 Task: Create a due date automation trigger when advanced on, 2 working days before a card is due add fields with custom field "Resume" set to a date more than 1 working days from now is due at 11:00 AM.
Action: Mouse moved to (1279, 106)
Screenshot: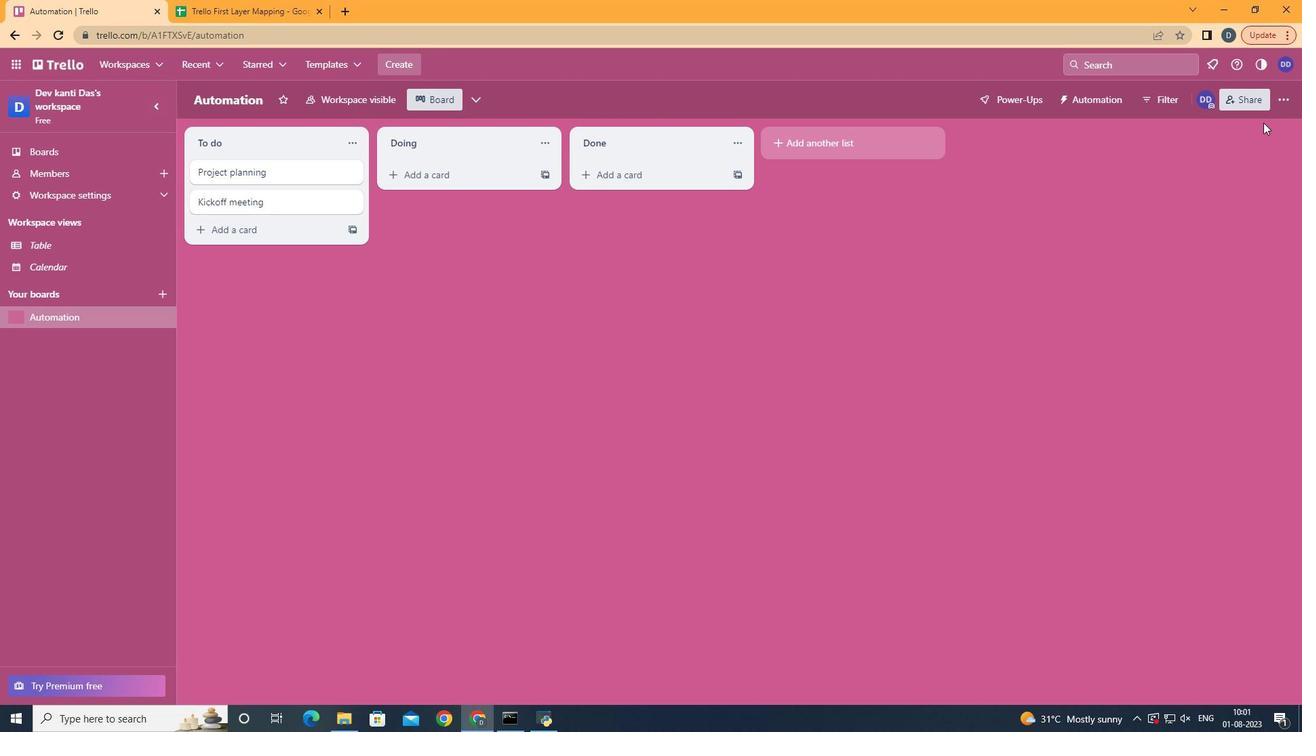 
Action: Mouse pressed left at (1279, 106)
Screenshot: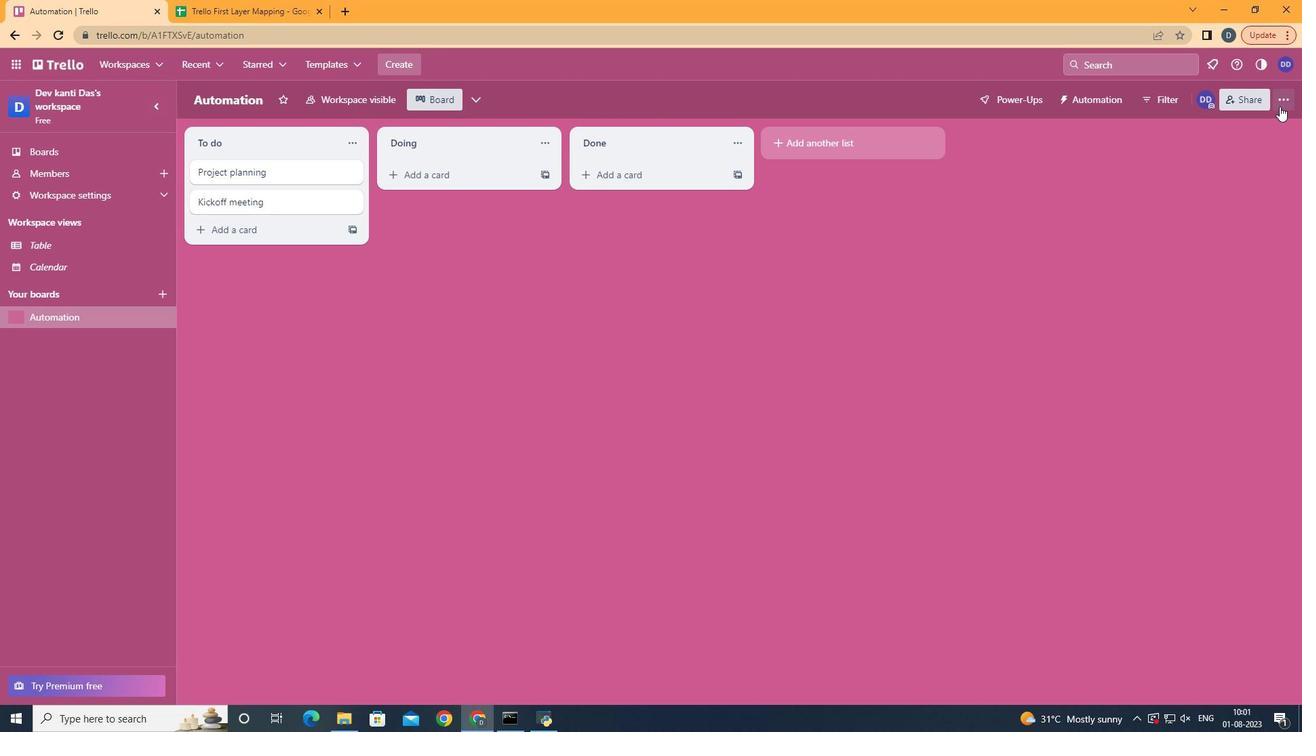 
Action: Mouse moved to (1214, 281)
Screenshot: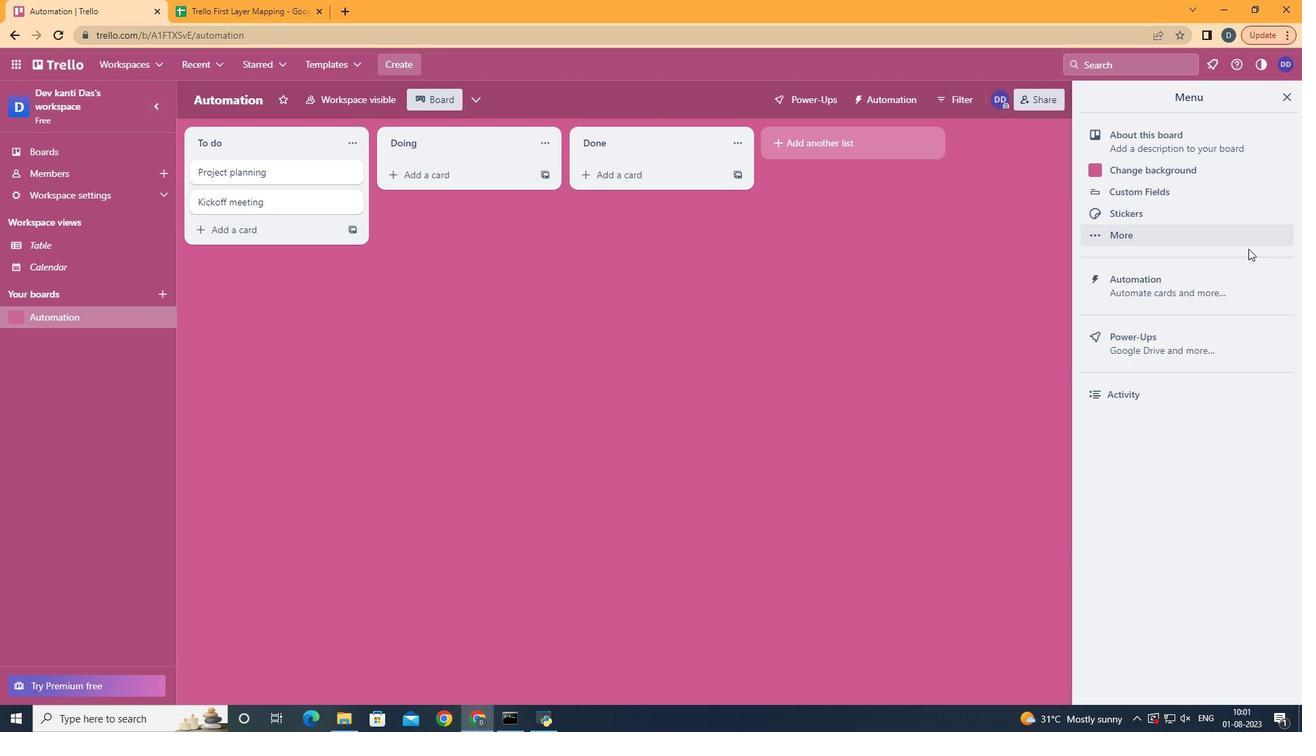 
Action: Mouse pressed left at (1214, 281)
Screenshot: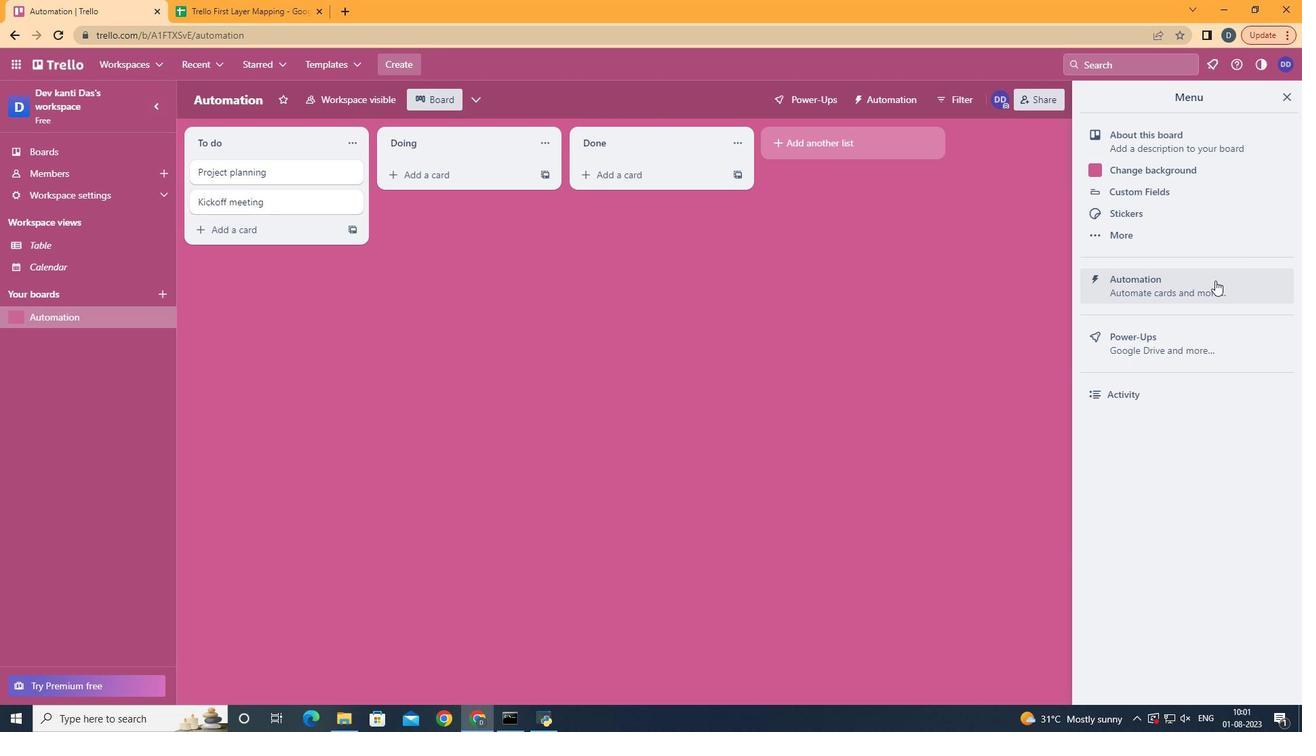 
Action: Mouse moved to (240, 270)
Screenshot: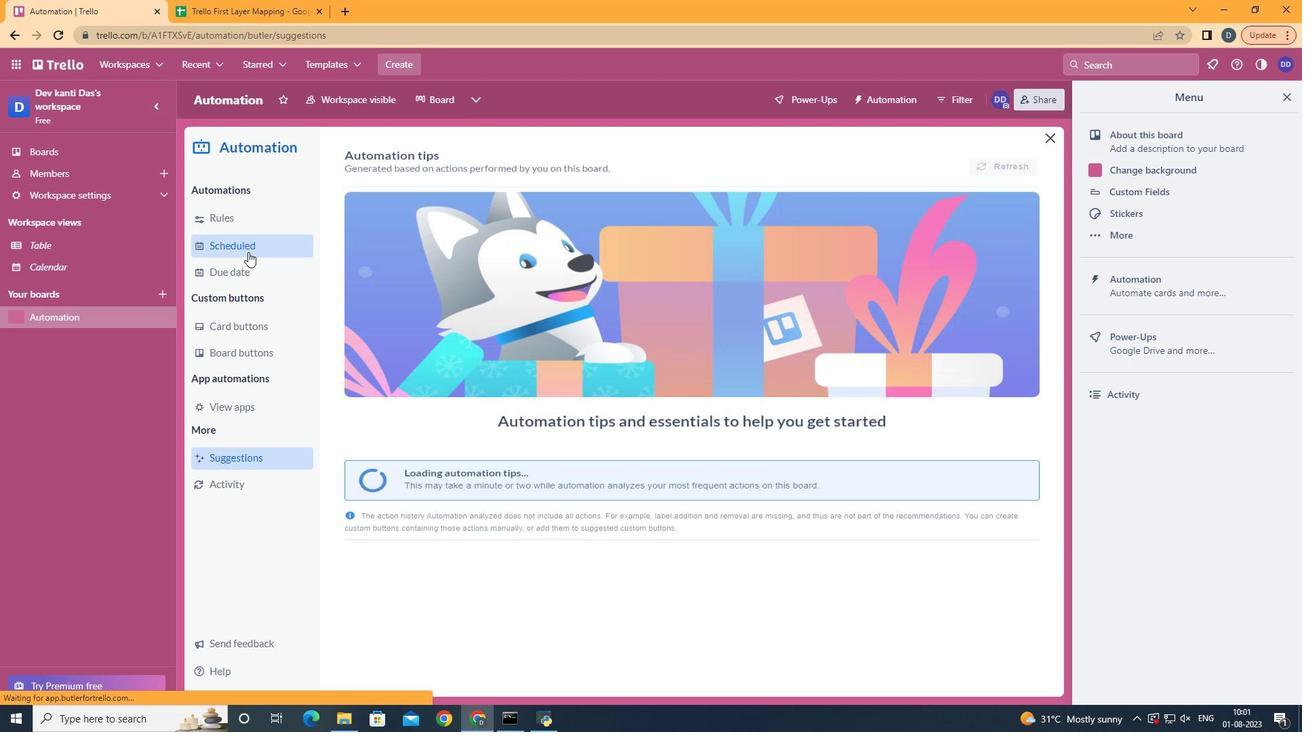 
Action: Mouse pressed left at (240, 270)
Screenshot: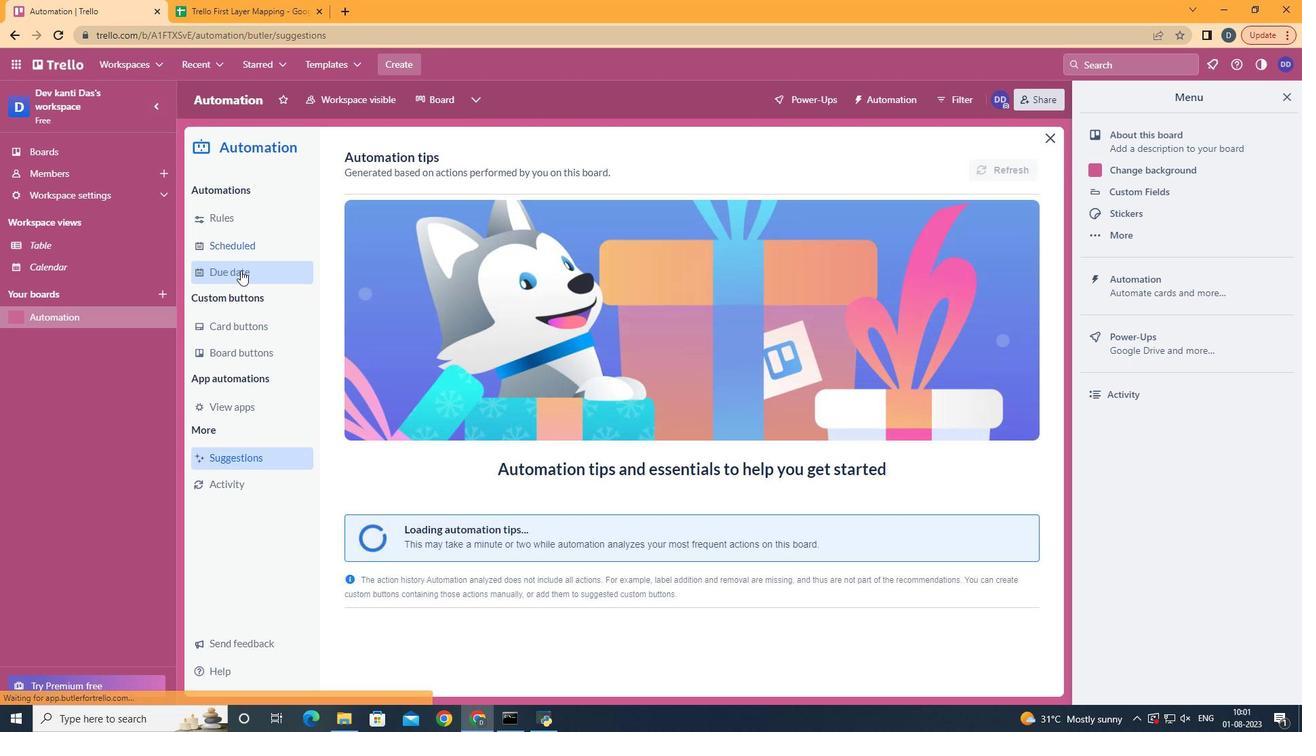
Action: Mouse moved to (951, 166)
Screenshot: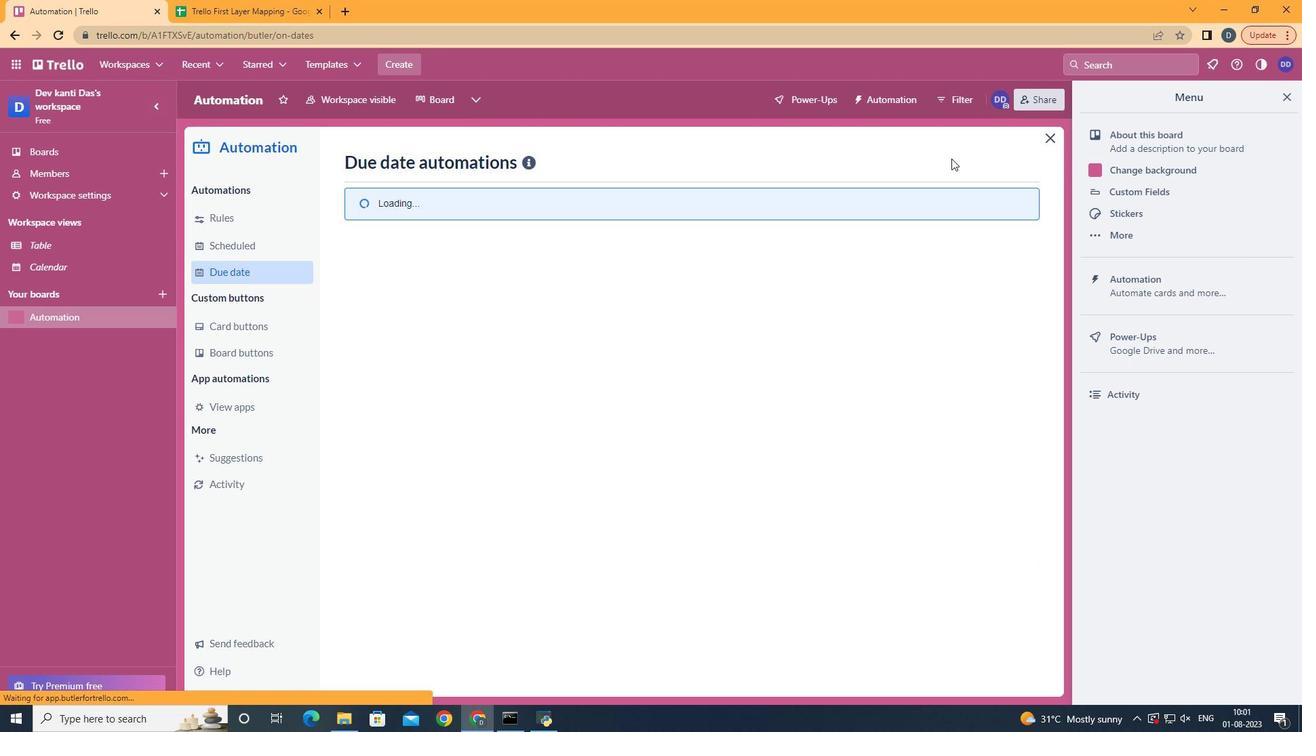 
Action: Mouse pressed left at (951, 166)
Screenshot: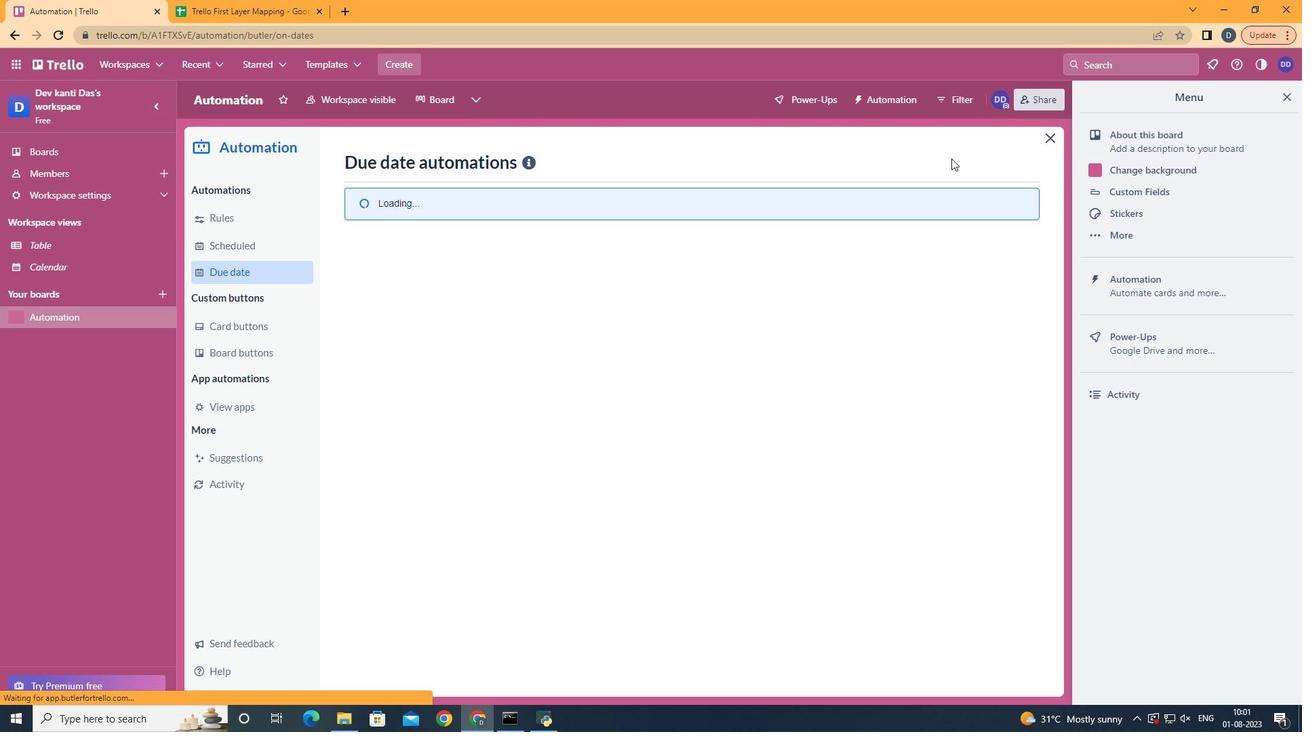 
Action: Mouse pressed left at (951, 166)
Screenshot: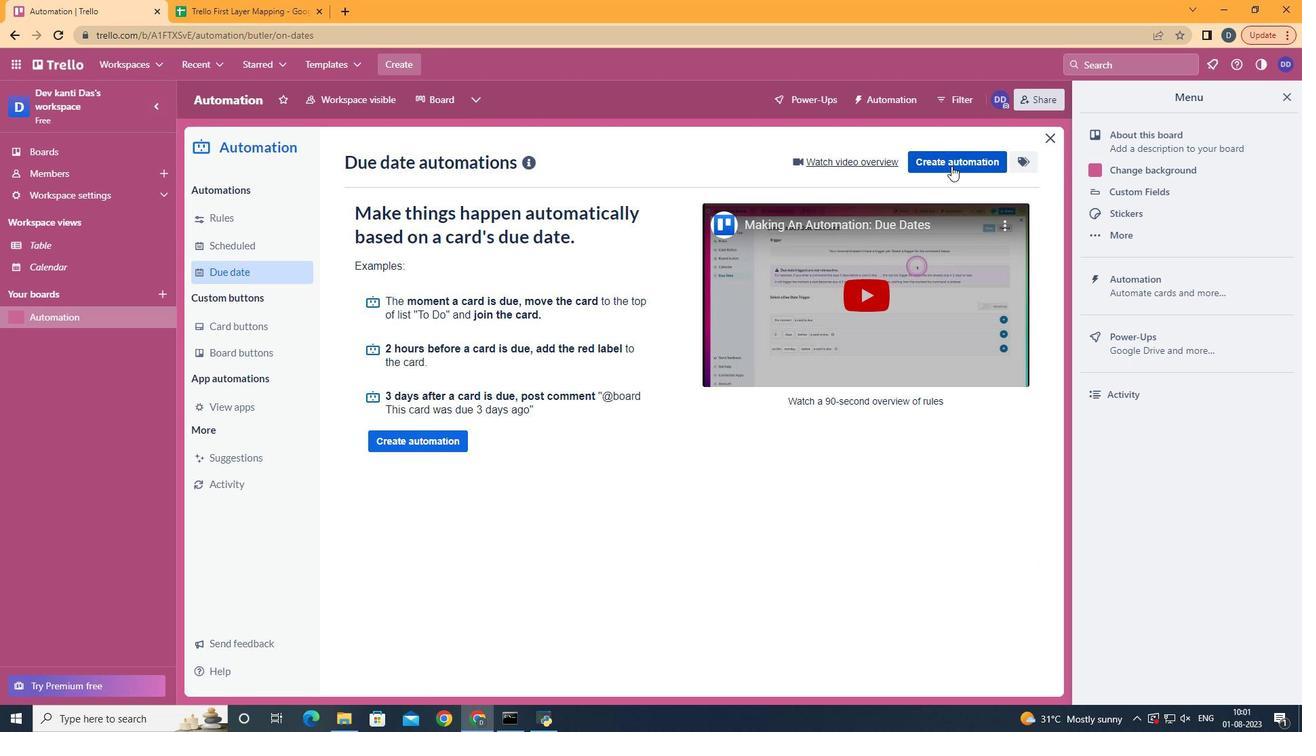 
Action: Mouse moved to (739, 288)
Screenshot: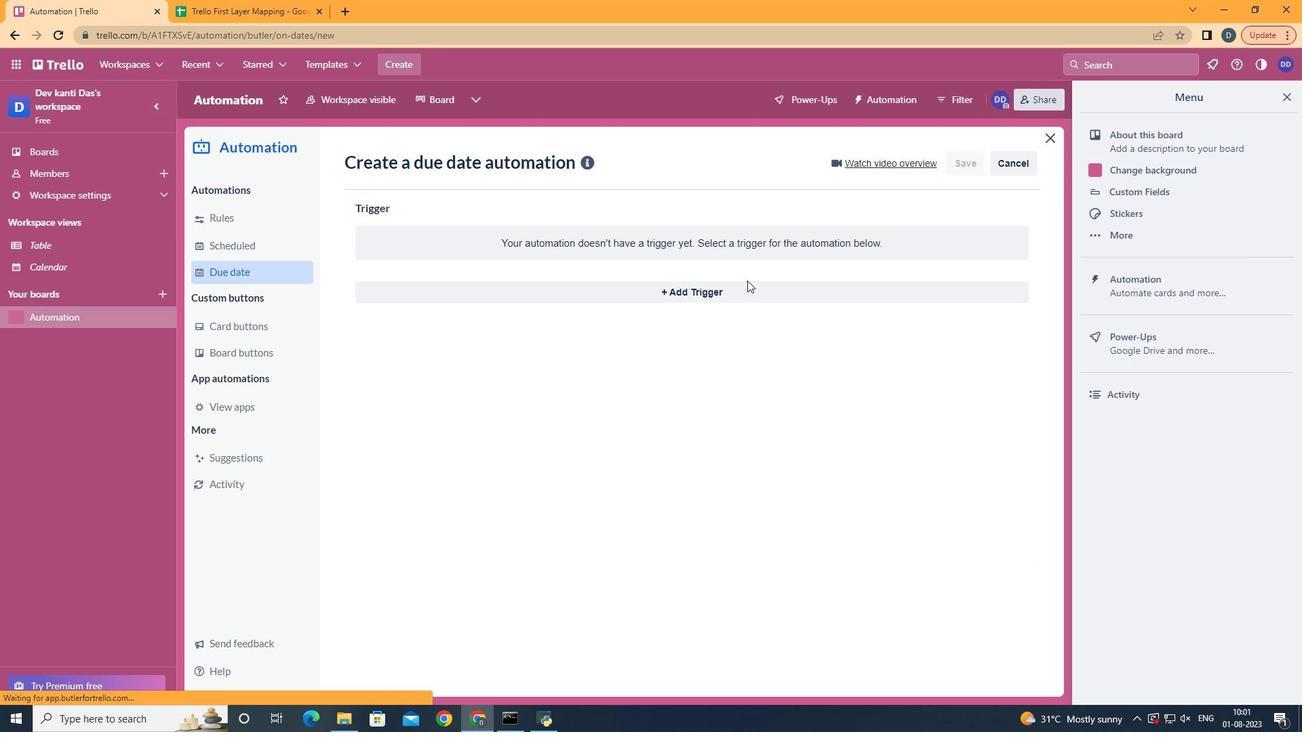 
Action: Mouse pressed left at (739, 288)
Screenshot: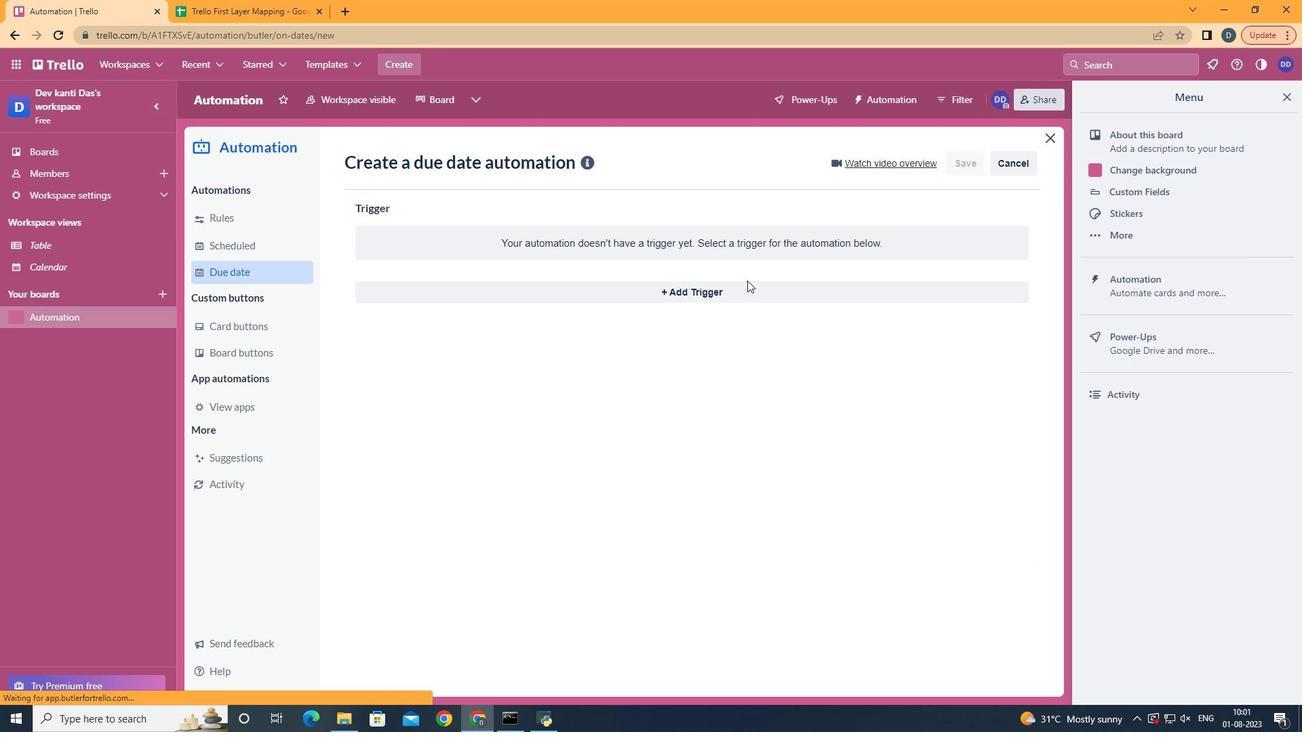 
Action: Mouse moved to (438, 551)
Screenshot: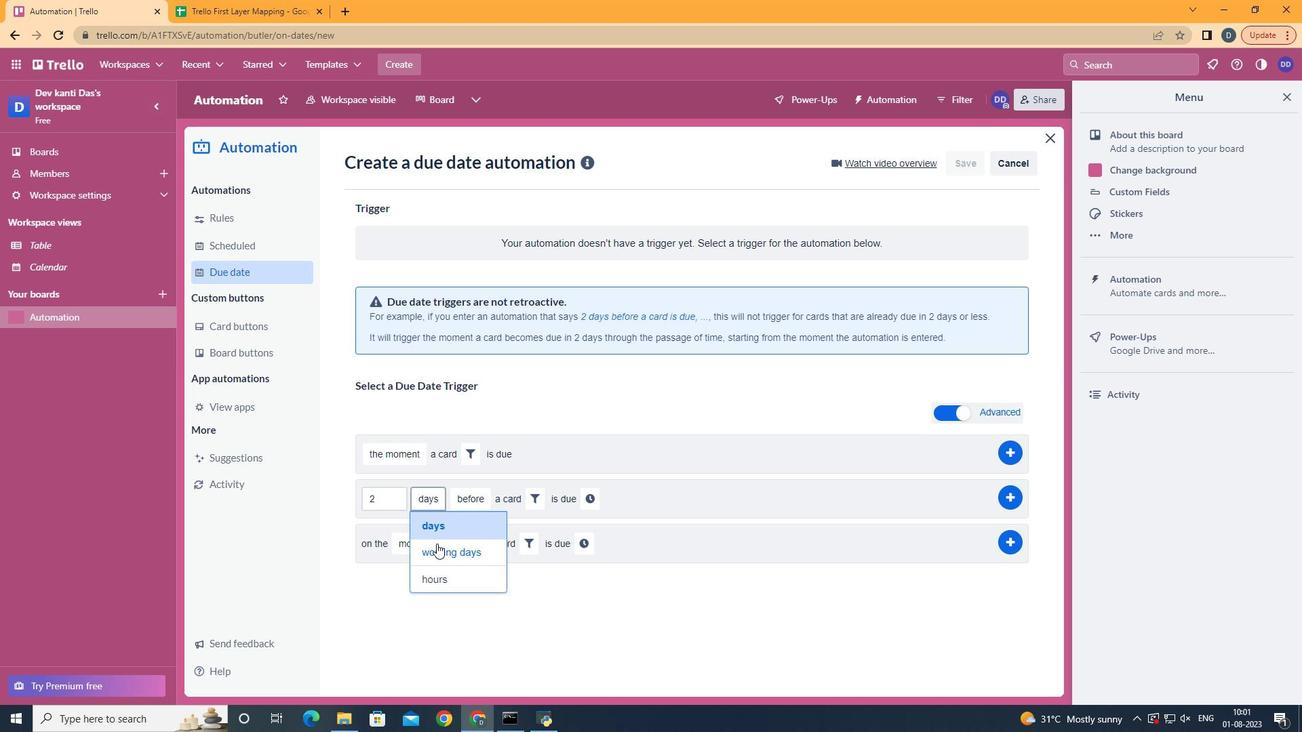 
Action: Mouse pressed left at (438, 551)
Screenshot: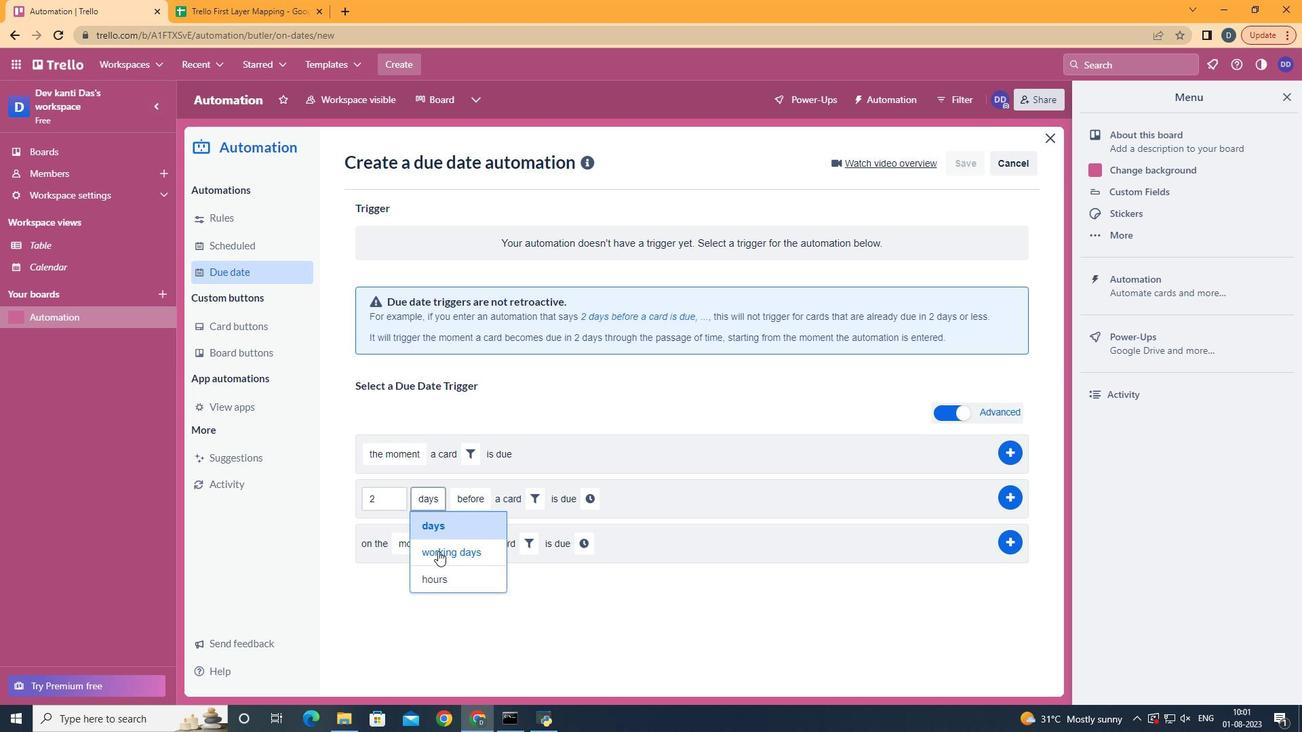 
Action: Mouse moved to (564, 505)
Screenshot: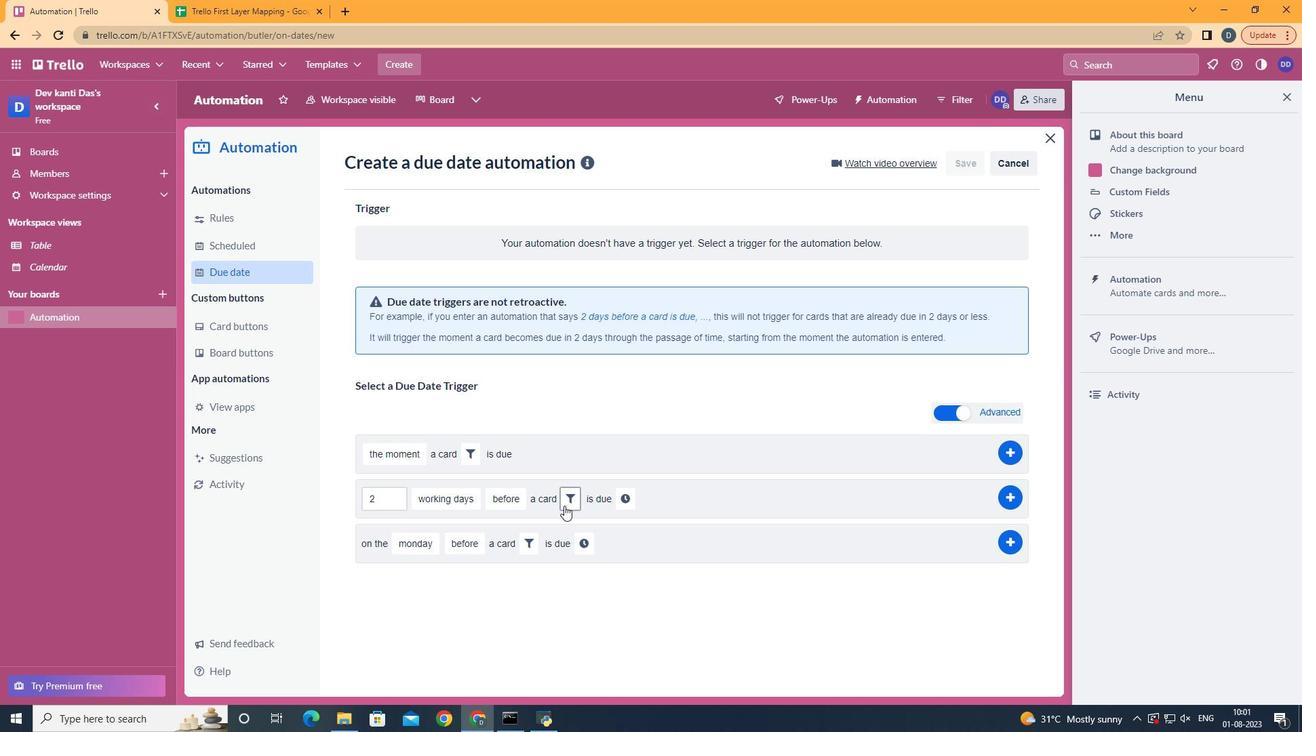 
Action: Mouse pressed left at (564, 505)
Screenshot: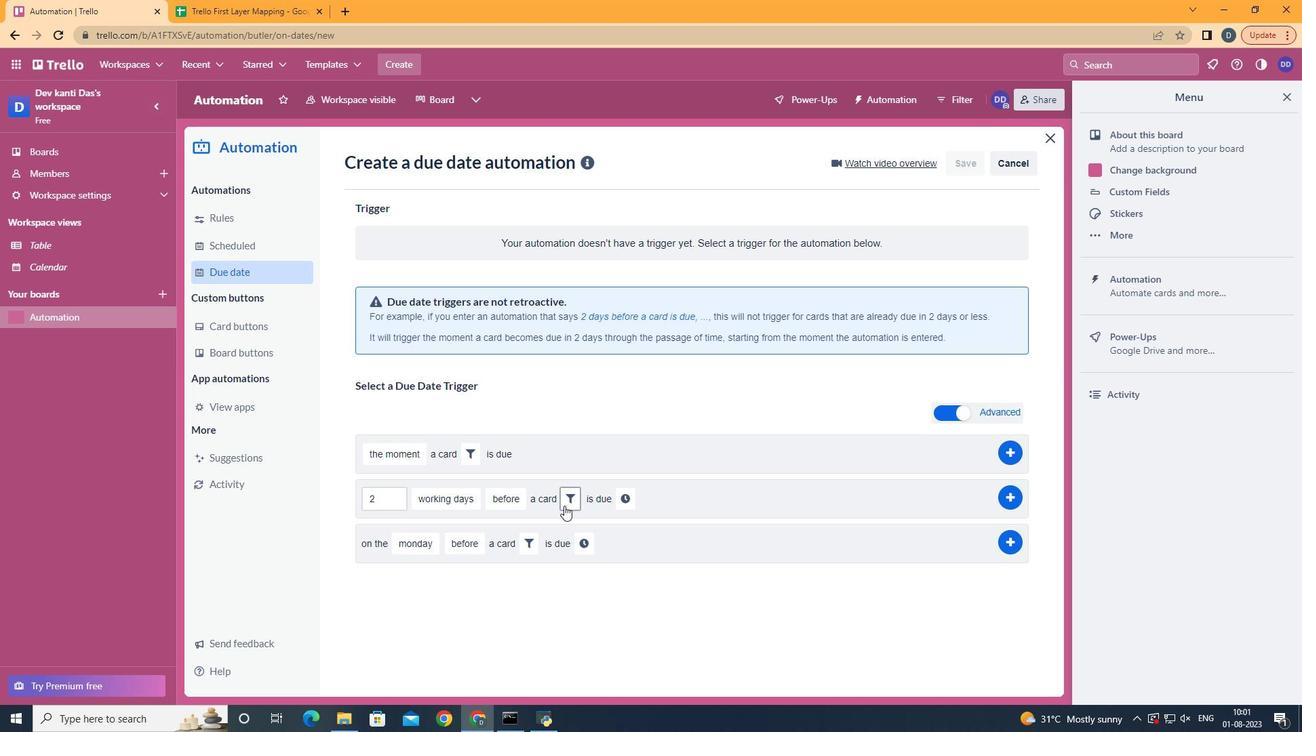 
Action: Mouse moved to (788, 552)
Screenshot: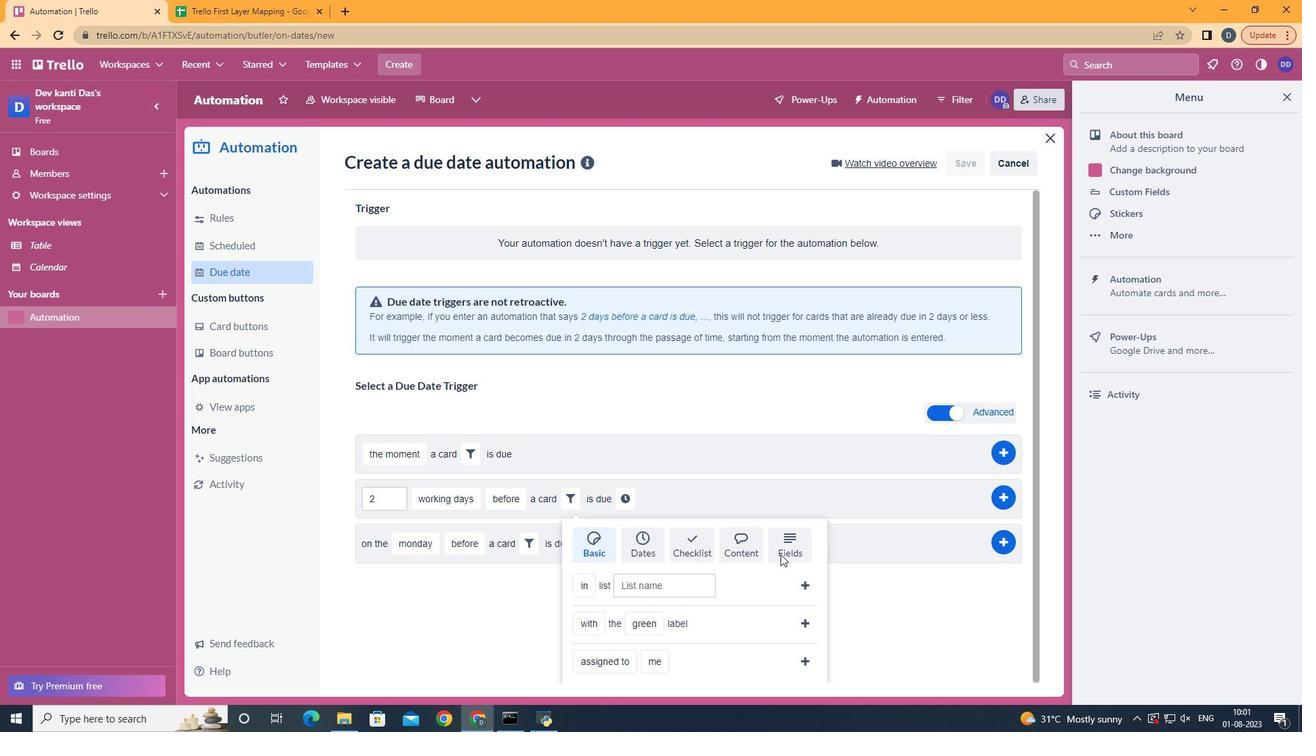 
Action: Mouse pressed left at (788, 552)
Screenshot: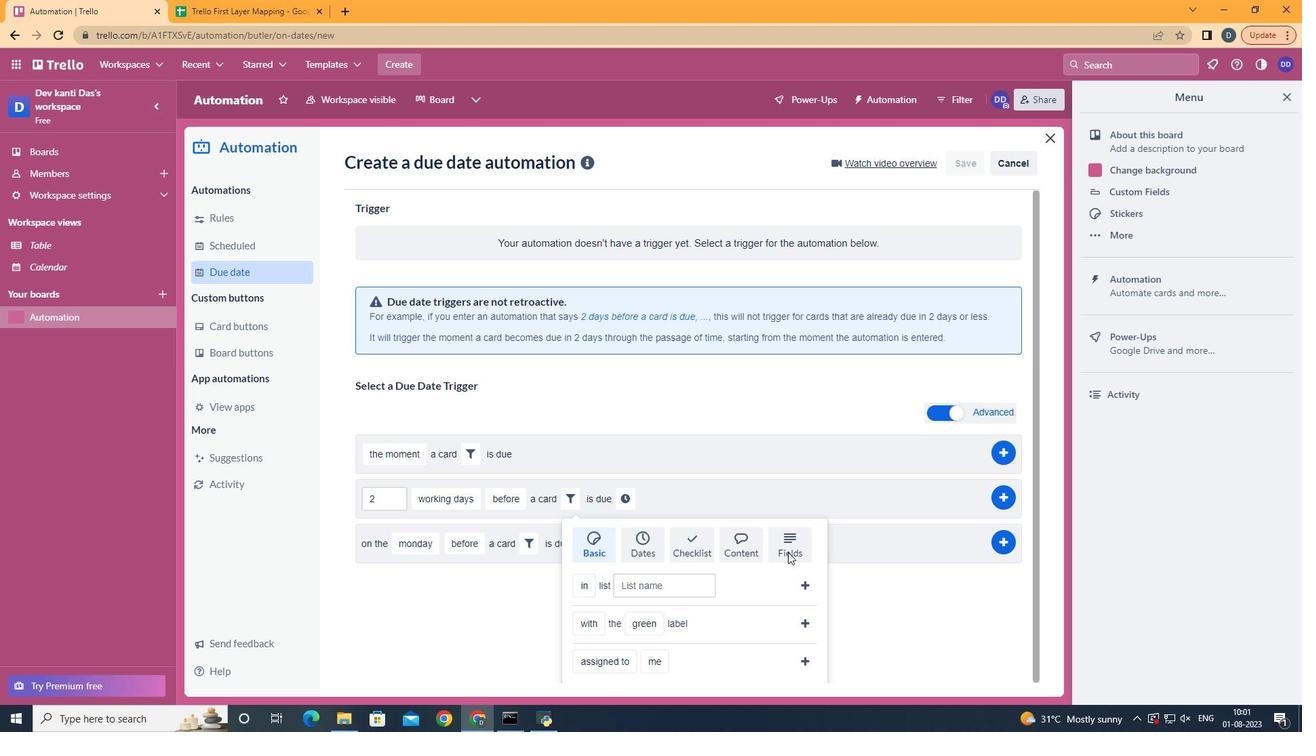 
Action: Mouse scrolled (788, 552) with delta (0, 0)
Screenshot: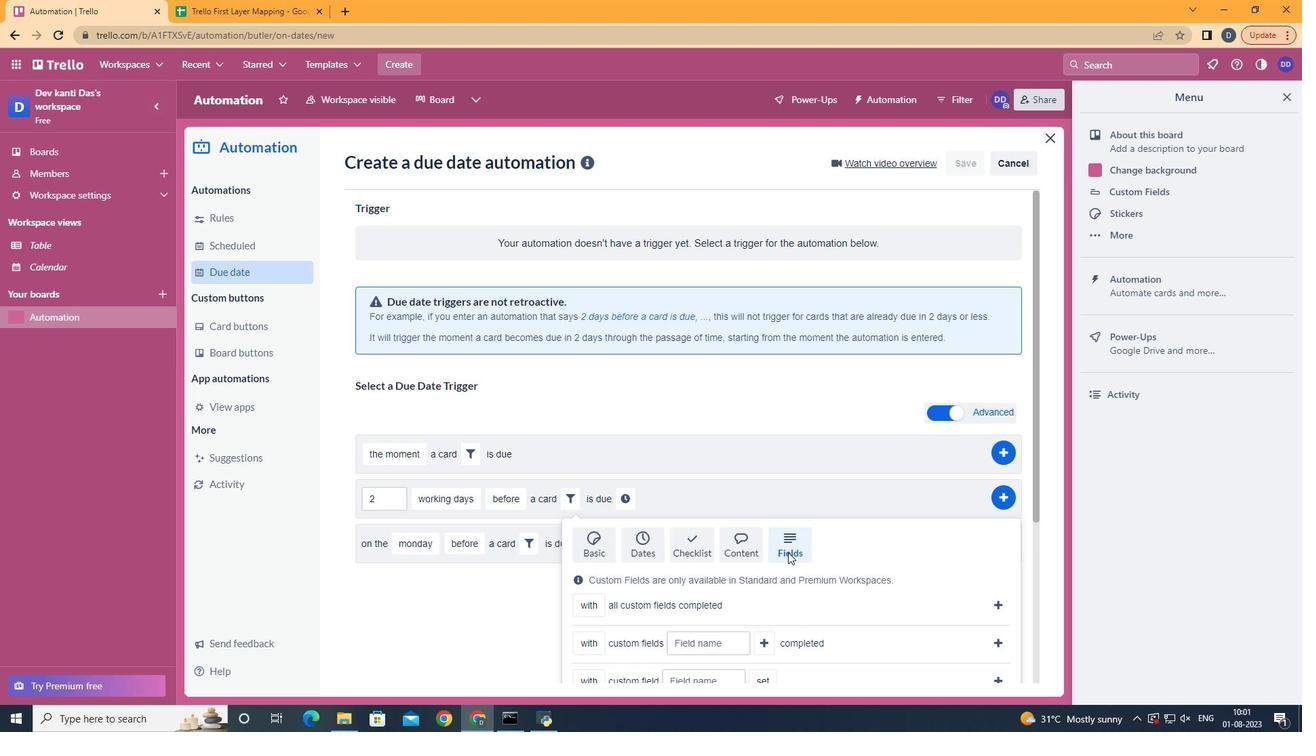 
Action: Mouse scrolled (788, 552) with delta (0, 0)
Screenshot: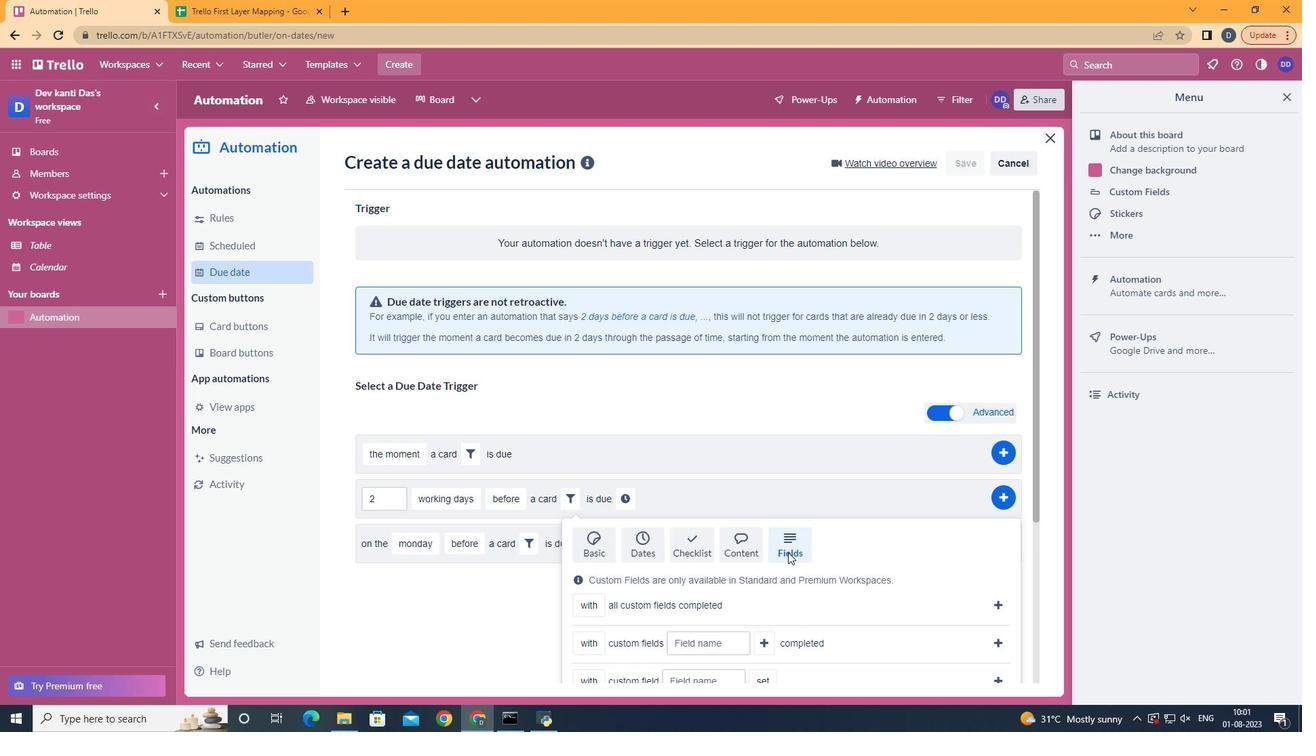 
Action: Mouse scrolled (788, 552) with delta (0, 0)
Screenshot: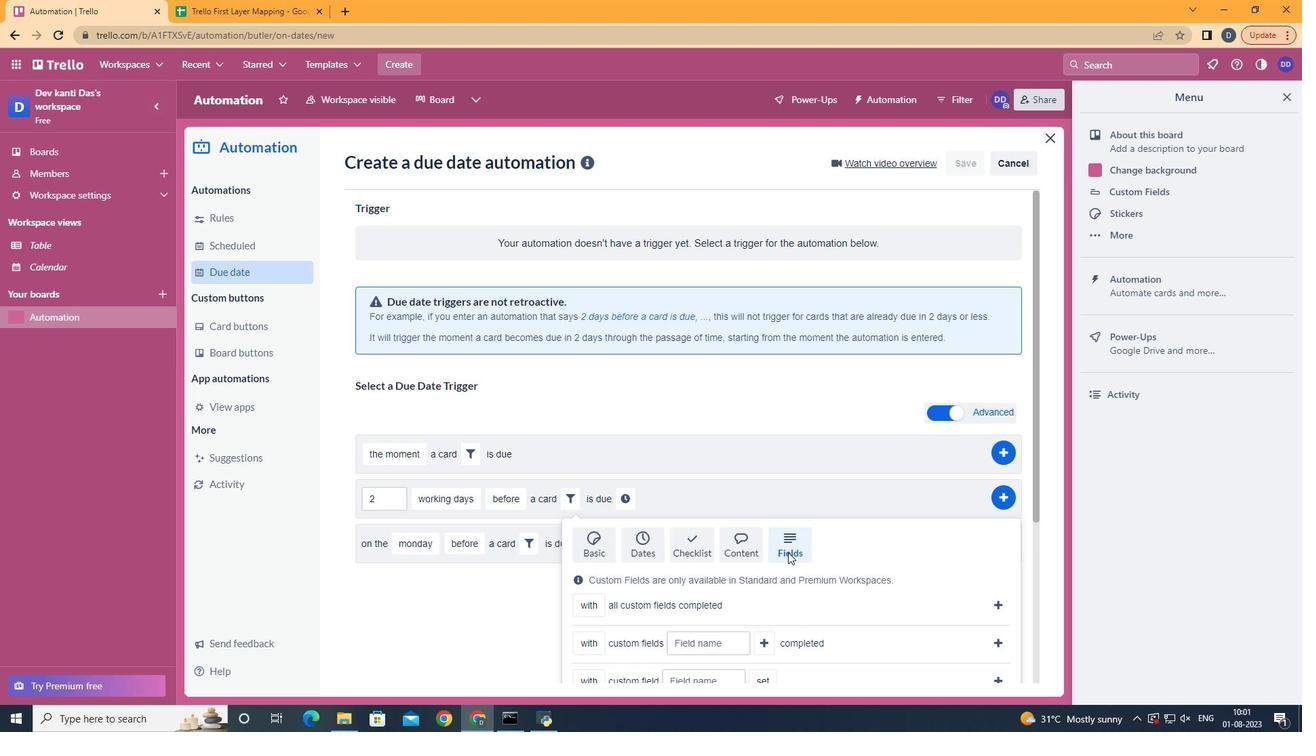 
Action: Mouse scrolled (788, 552) with delta (0, 0)
Screenshot: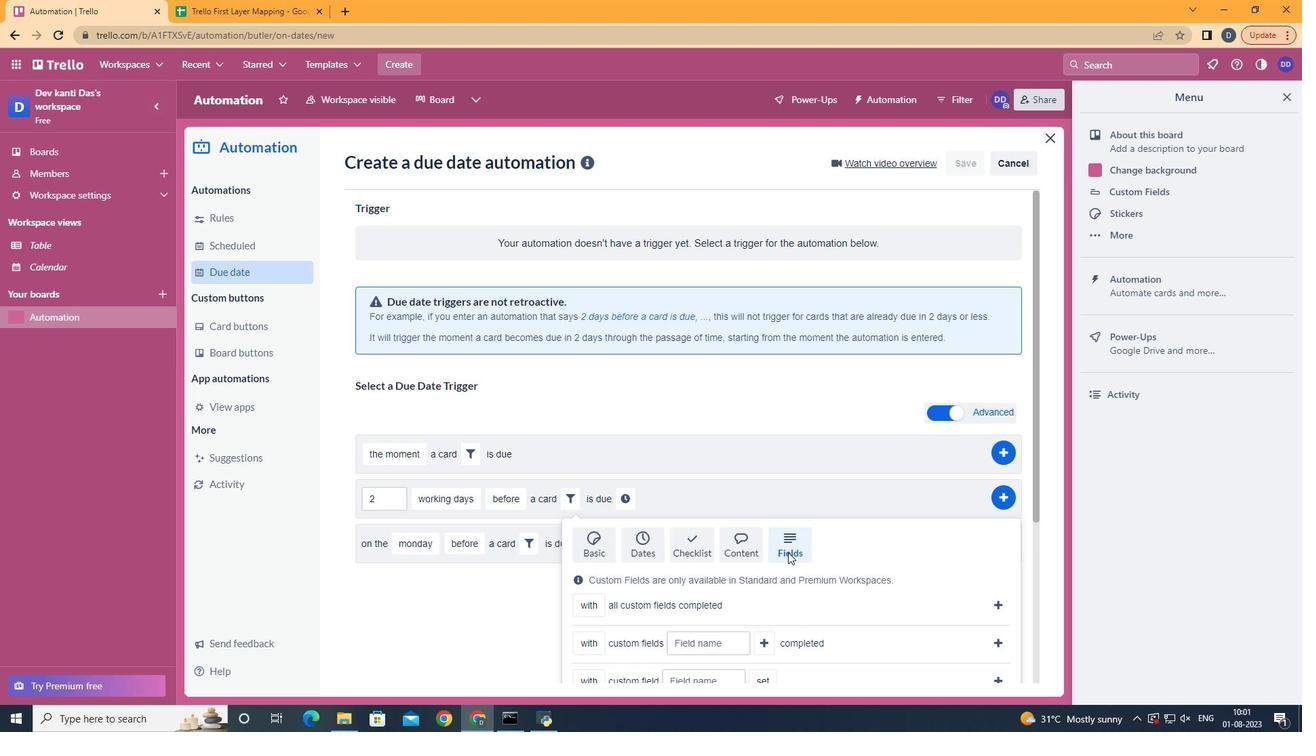
Action: Mouse scrolled (788, 552) with delta (0, 0)
Screenshot: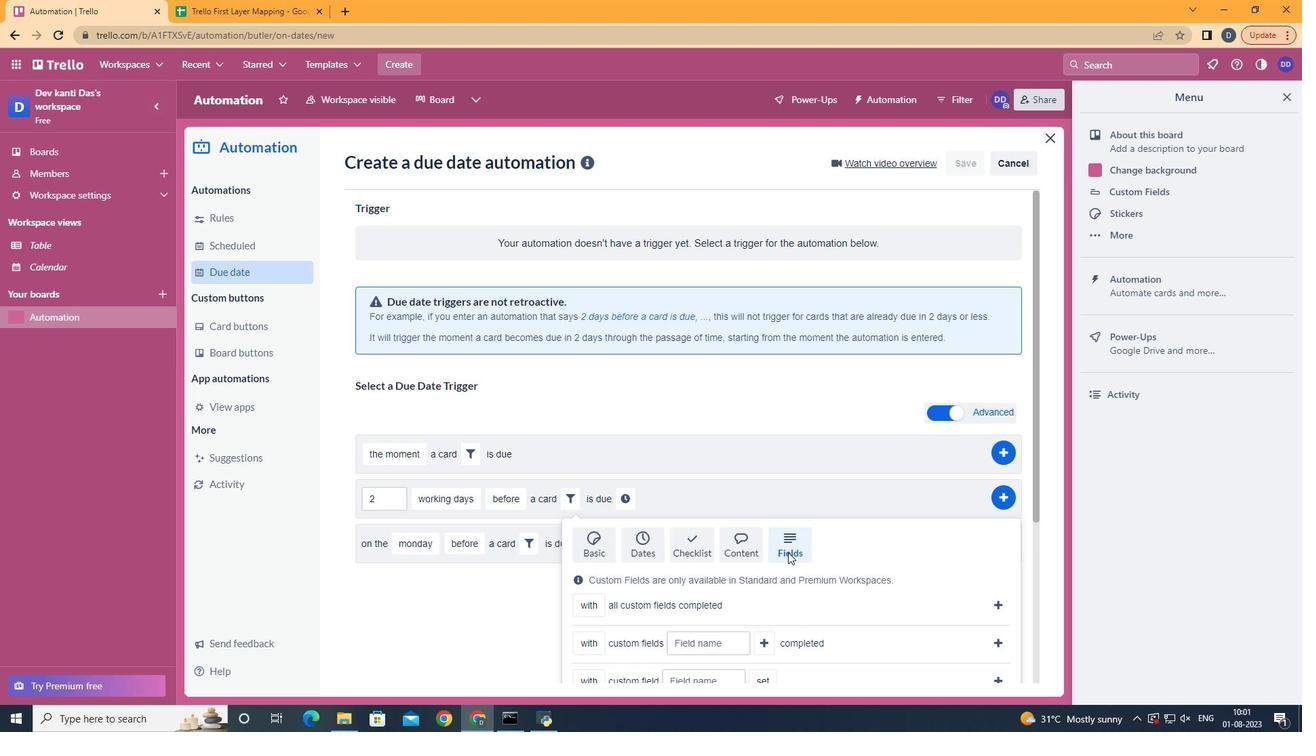 
Action: Mouse moved to (601, 580)
Screenshot: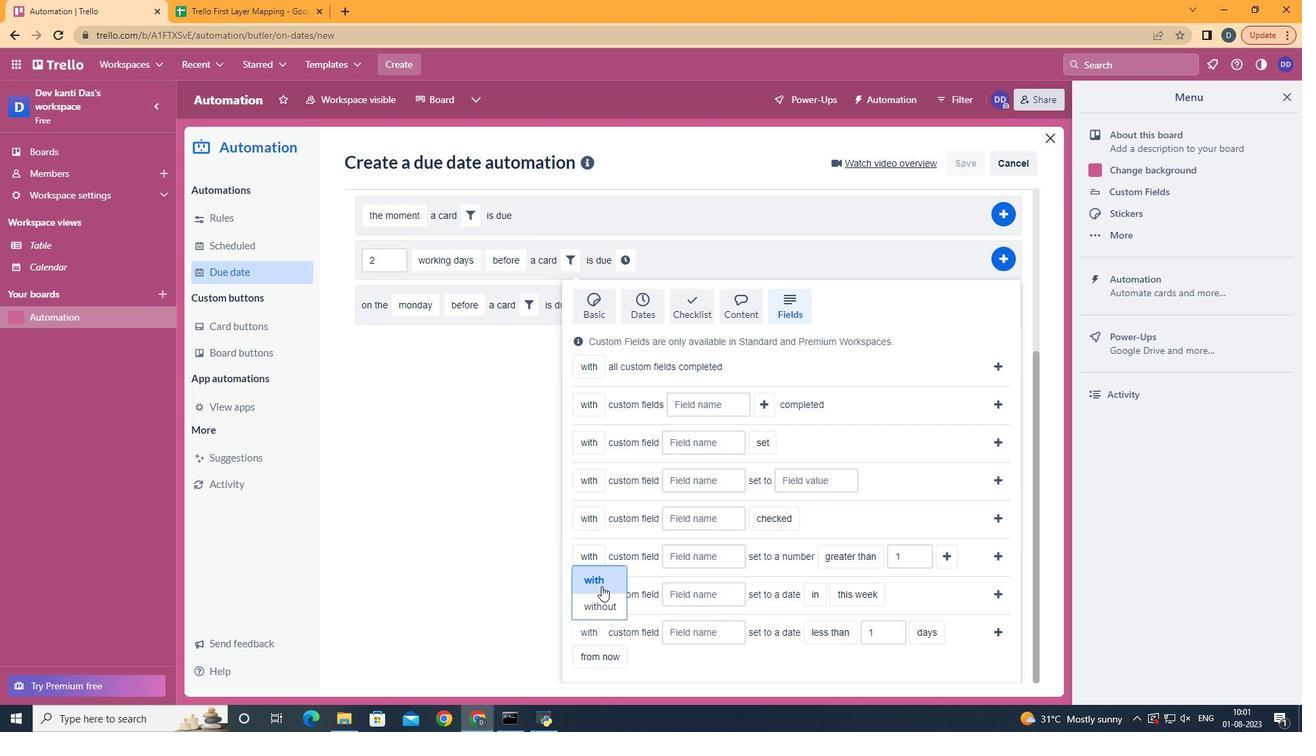 
Action: Mouse pressed left at (601, 580)
Screenshot: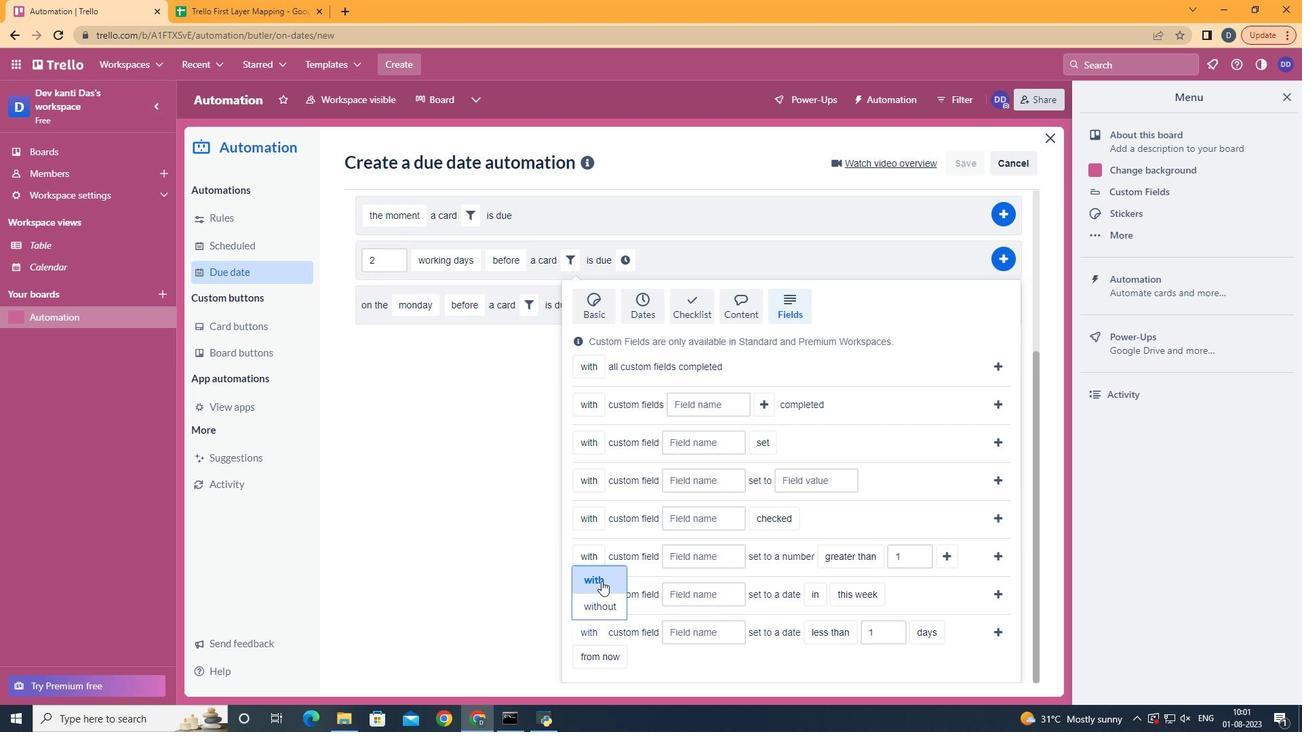 
Action: Mouse moved to (686, 624)
Screenshot: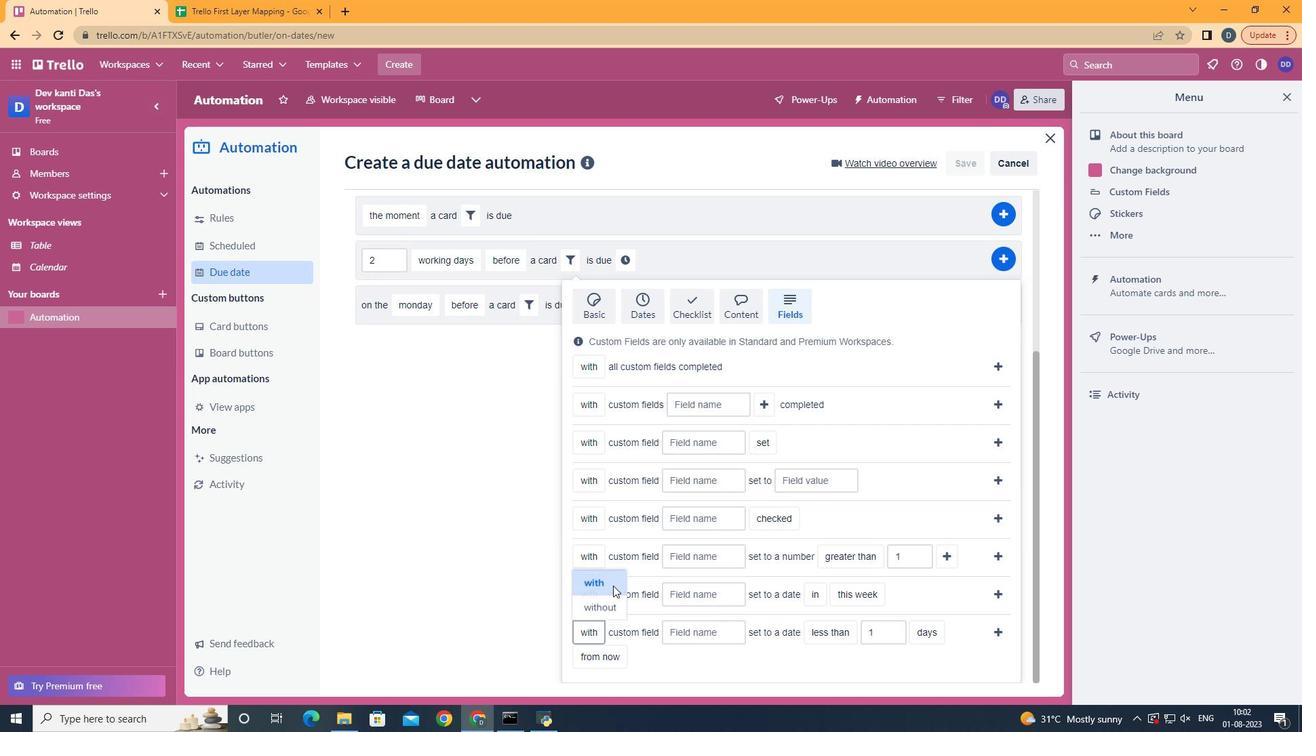 
Action: Mouse pressed left at (686, 624)
Screenshot: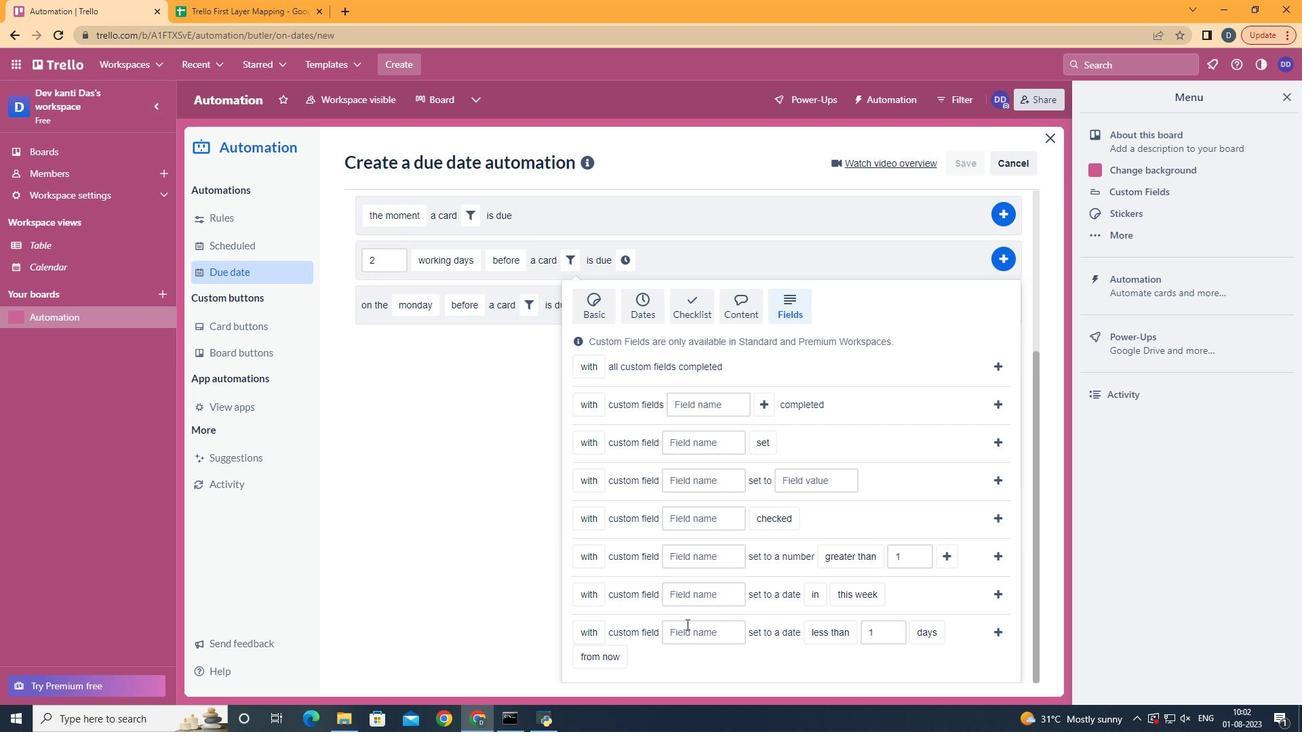 
Action: Key pressed <Key.shift>Resumne<Key.backspace><Key.backspace>e
Screenshot: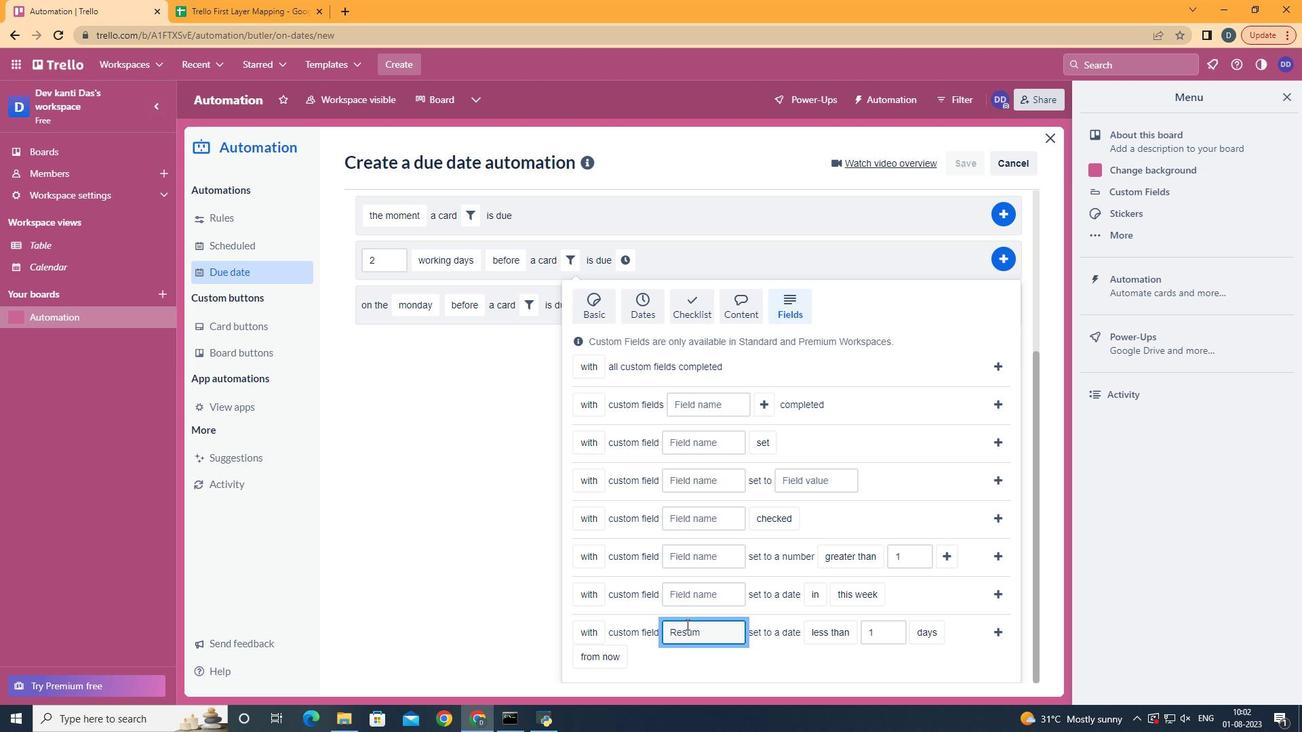
Action: Mouse moved to (832, 565)
Screenshot: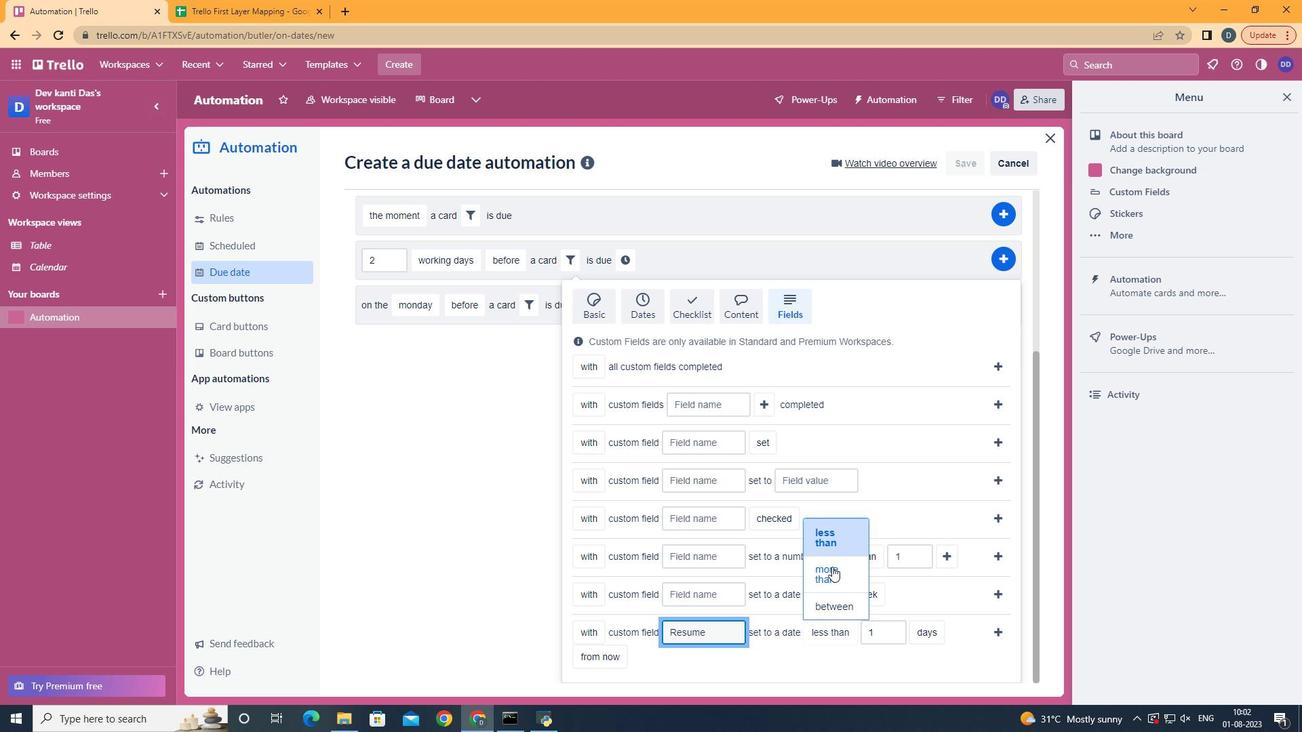 
Action: Mouse pressed left at (832, 565)
Screenshot: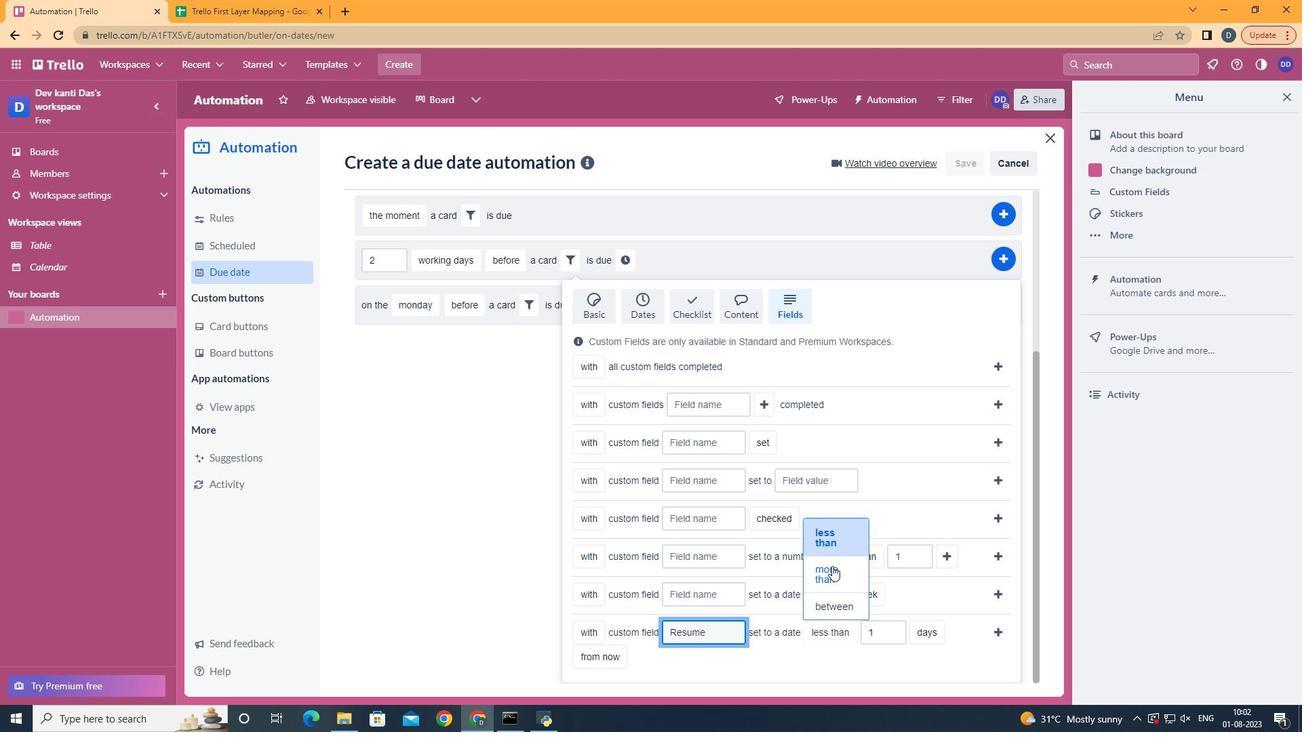 
Action: Mouse moved to (940, 609)
Screenshot: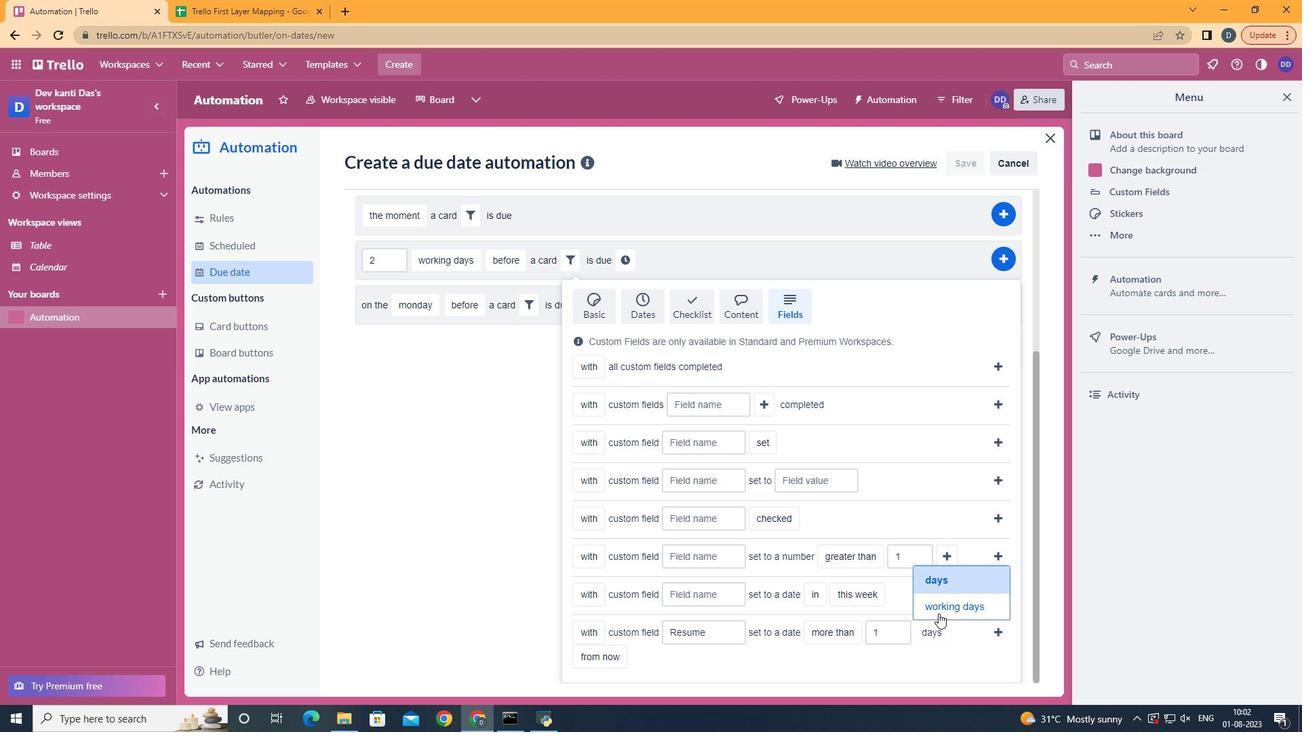 
Action: Mouse pressed left at (940, 609)
Screenshot: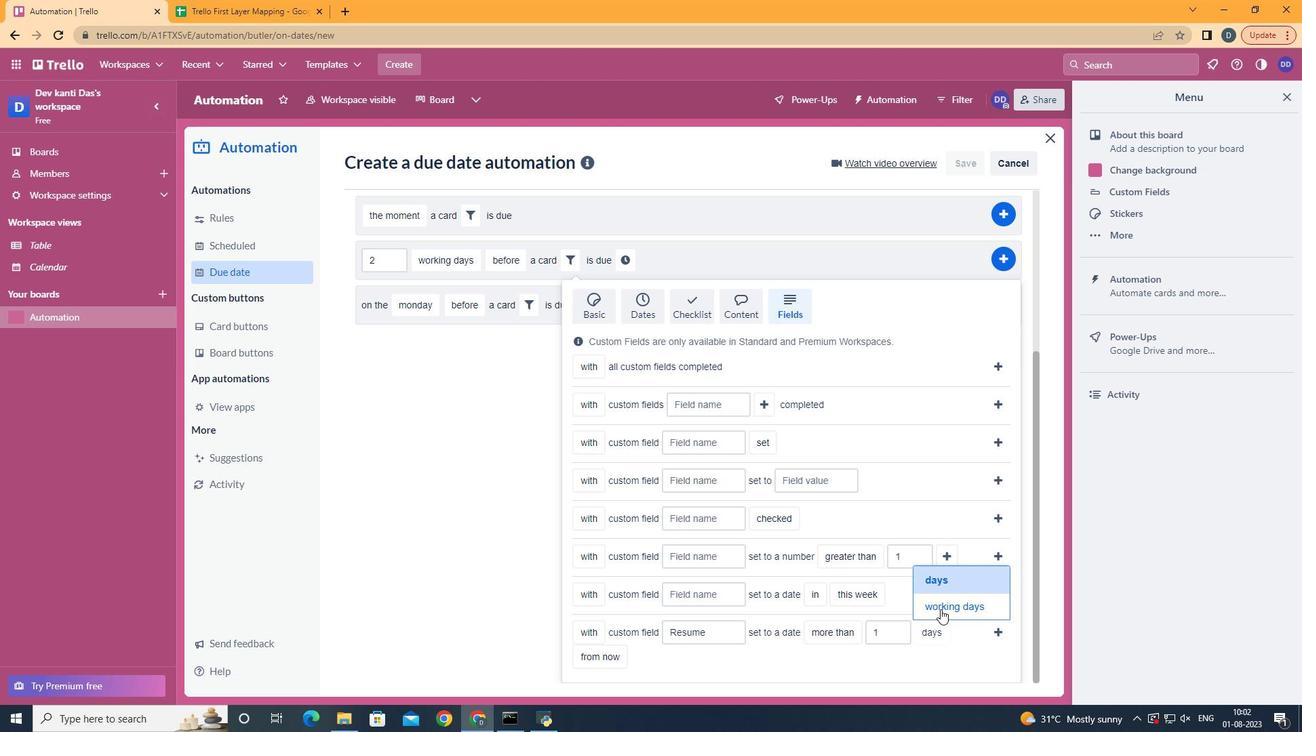 
Action: Mouse moved to (684, 600)
Screenshot: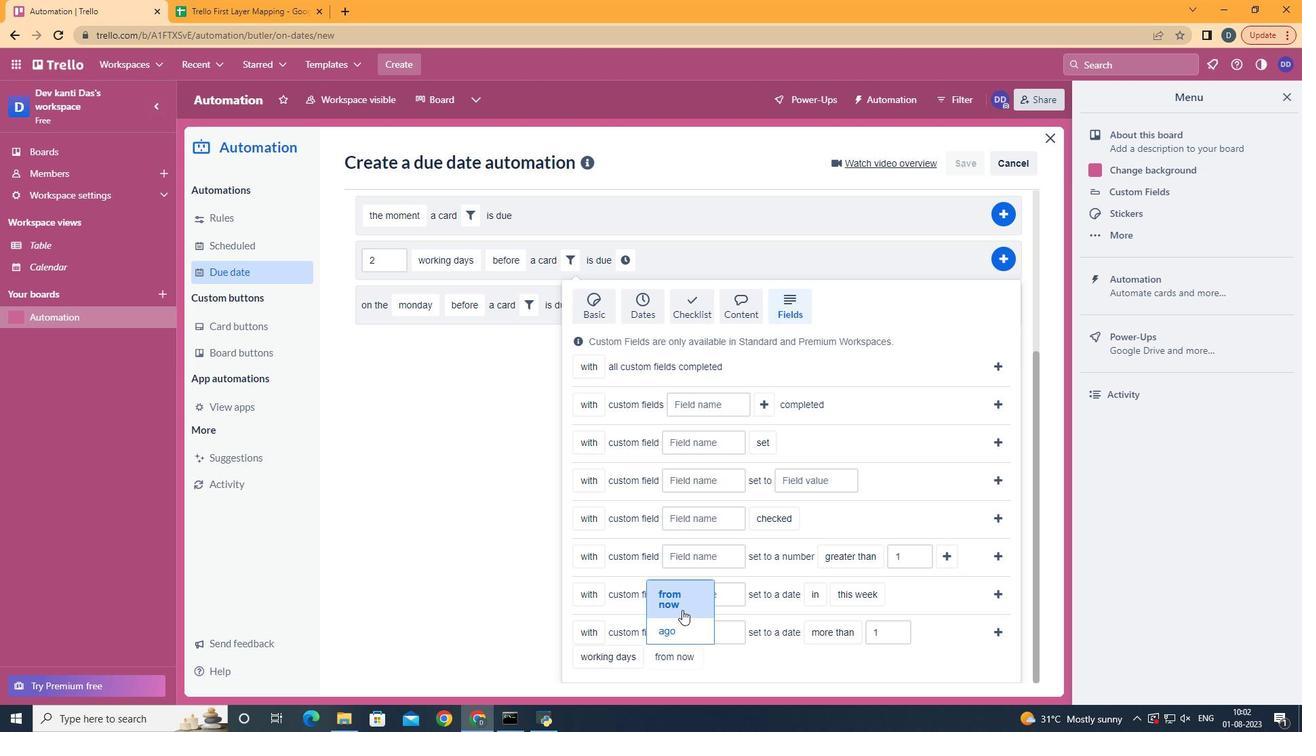 
Action: Mouse pressed left at (684, 600)
Screenshot: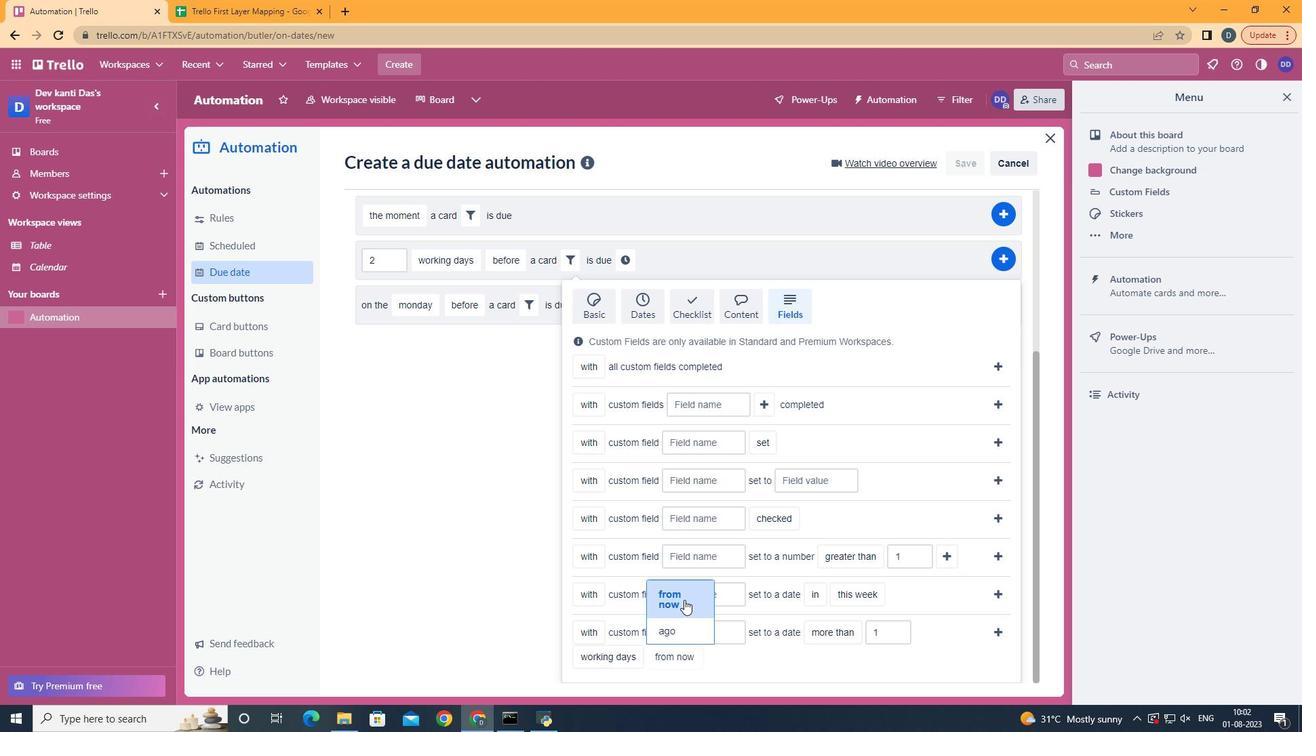
Action: Mouse moved to (998, 630)
Screenshot: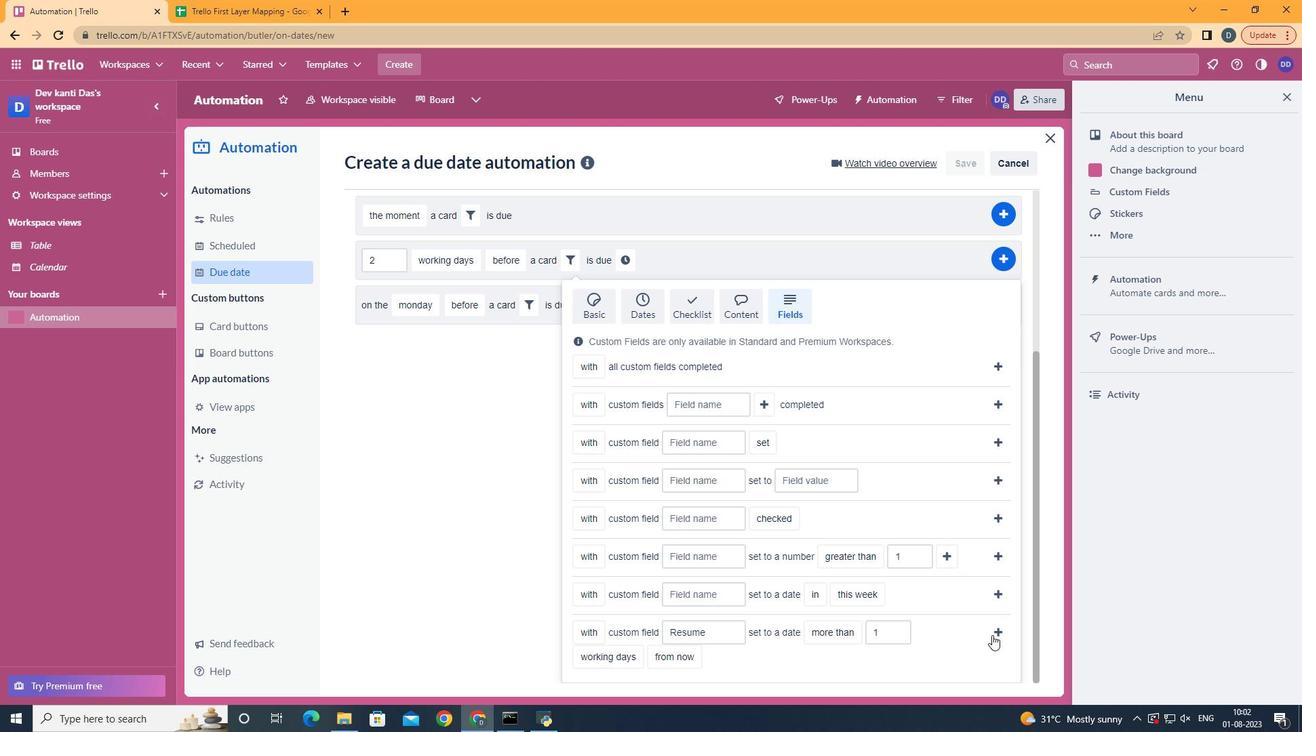 
Action: Mouse pressed left at (998, 630)
Screenshot: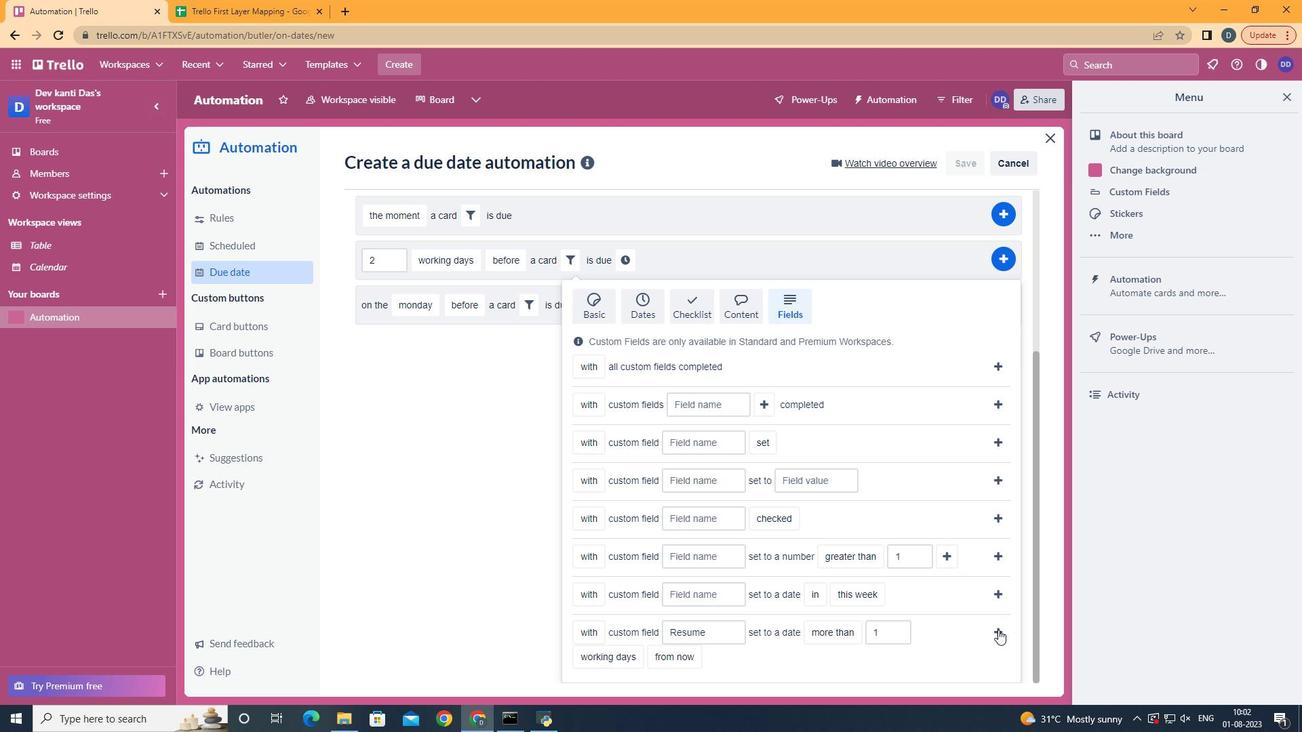 
Action: Mouse moved to (377, 527)
Screenshot: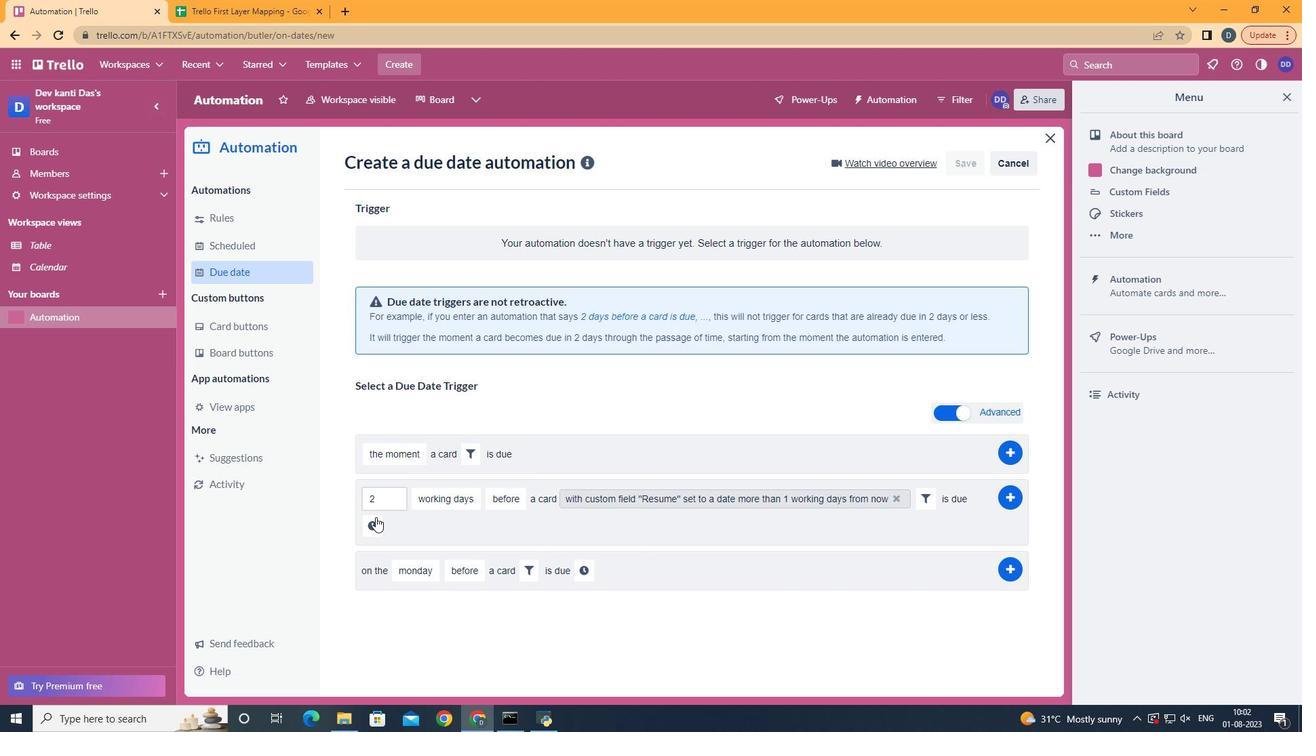 
Action: Mouse pressed left at (377, 527)
Screenshot: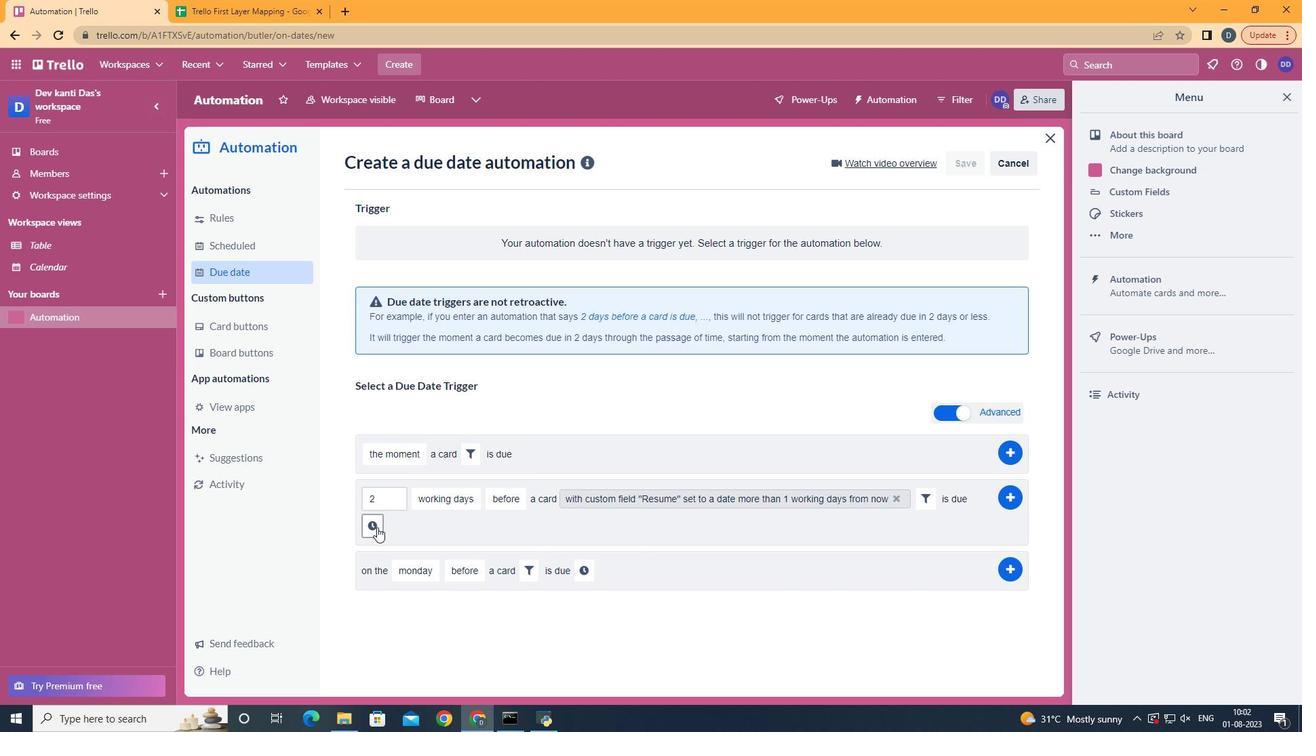
Action: Mouse moved to (404, 527)
Screenshot: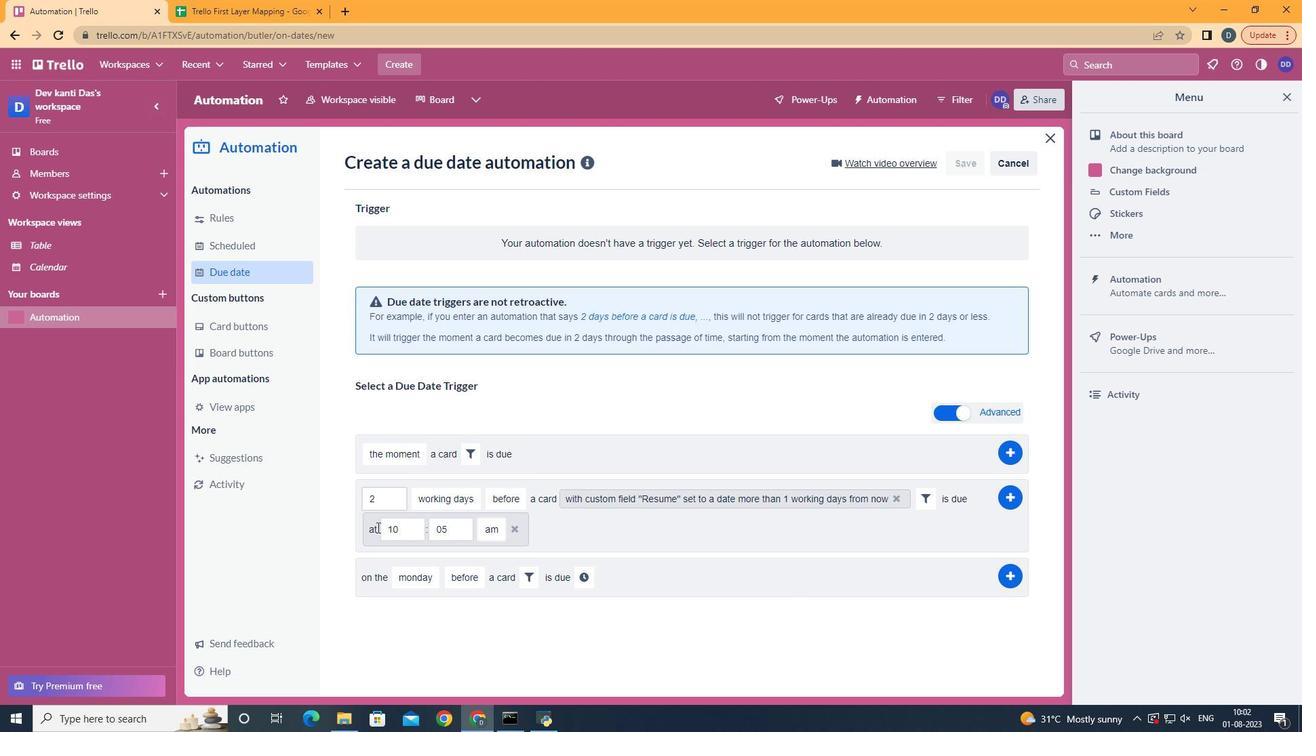 
Action: Mouse pressed left at (404, 527)
Screenshot: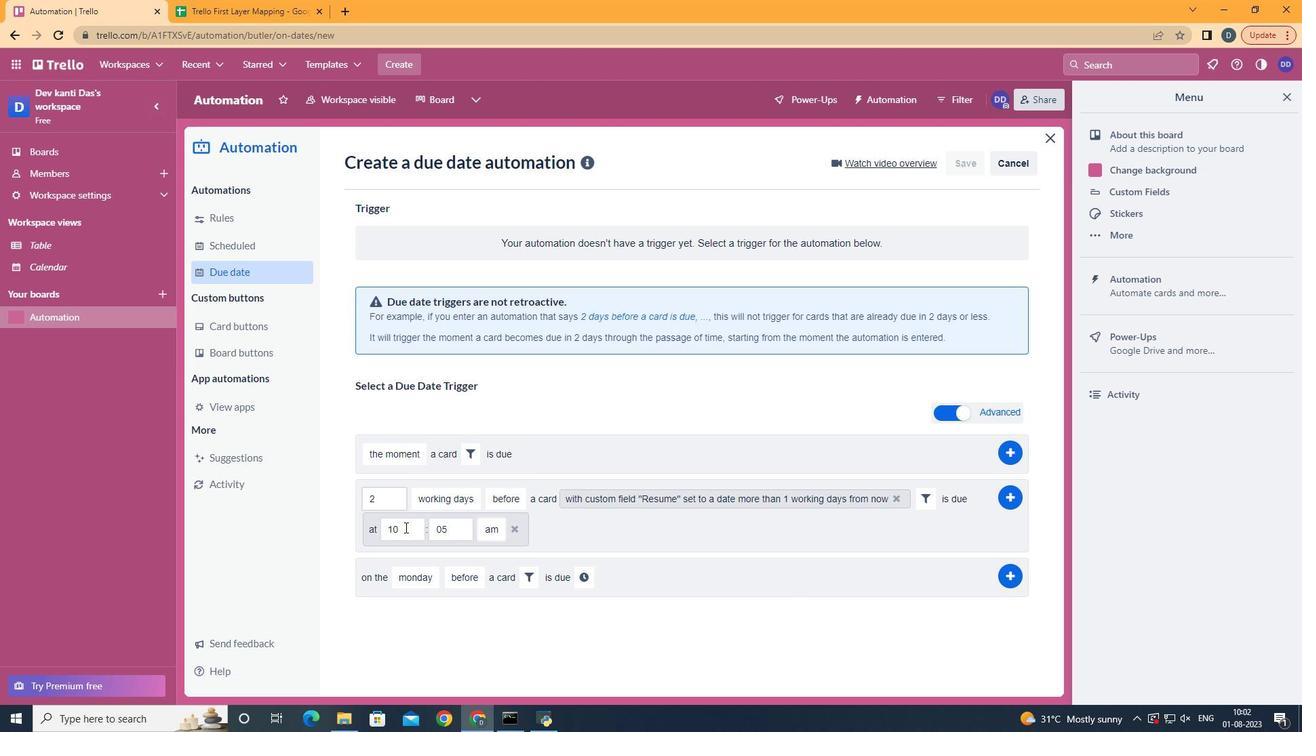 
Action: Key pressed <Key.backspace>1
Screenshot: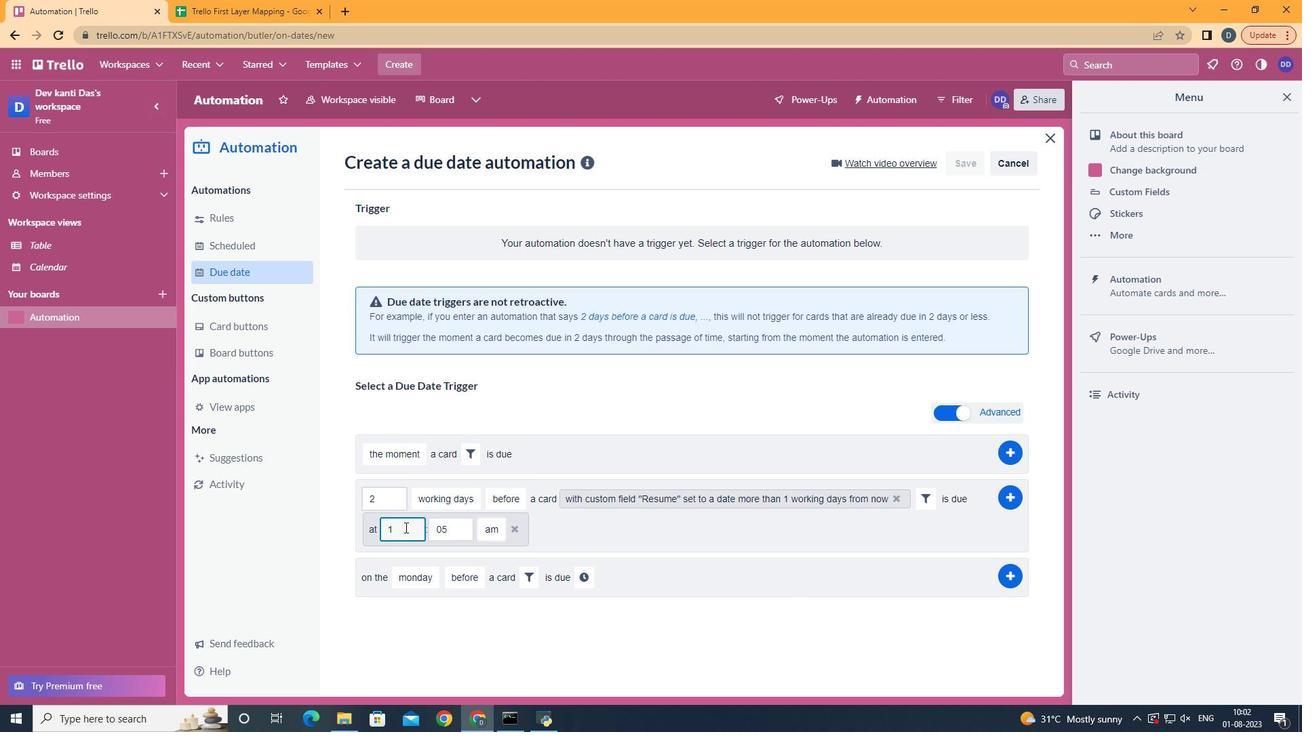 
Action: Mouse moved to (453, 525)
Screenshot: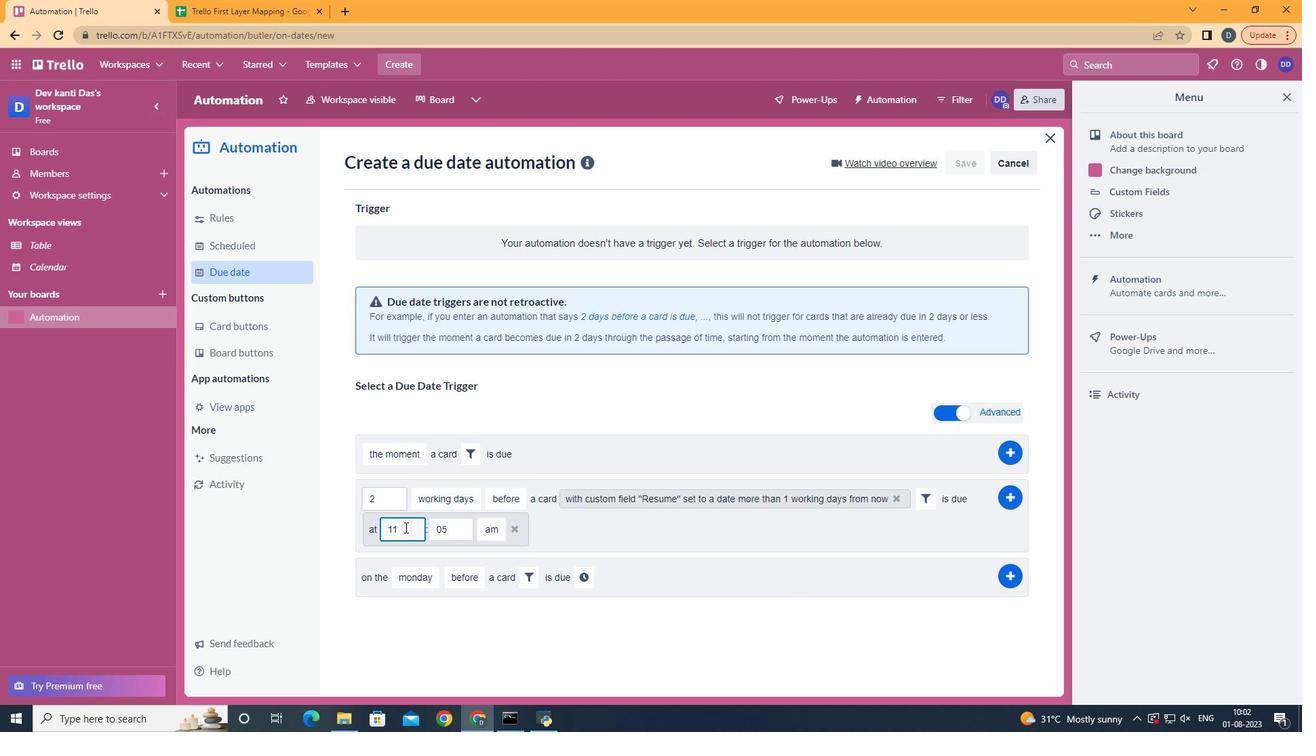 
Action: Mouse pressed left at (453, 525)
Screenshot: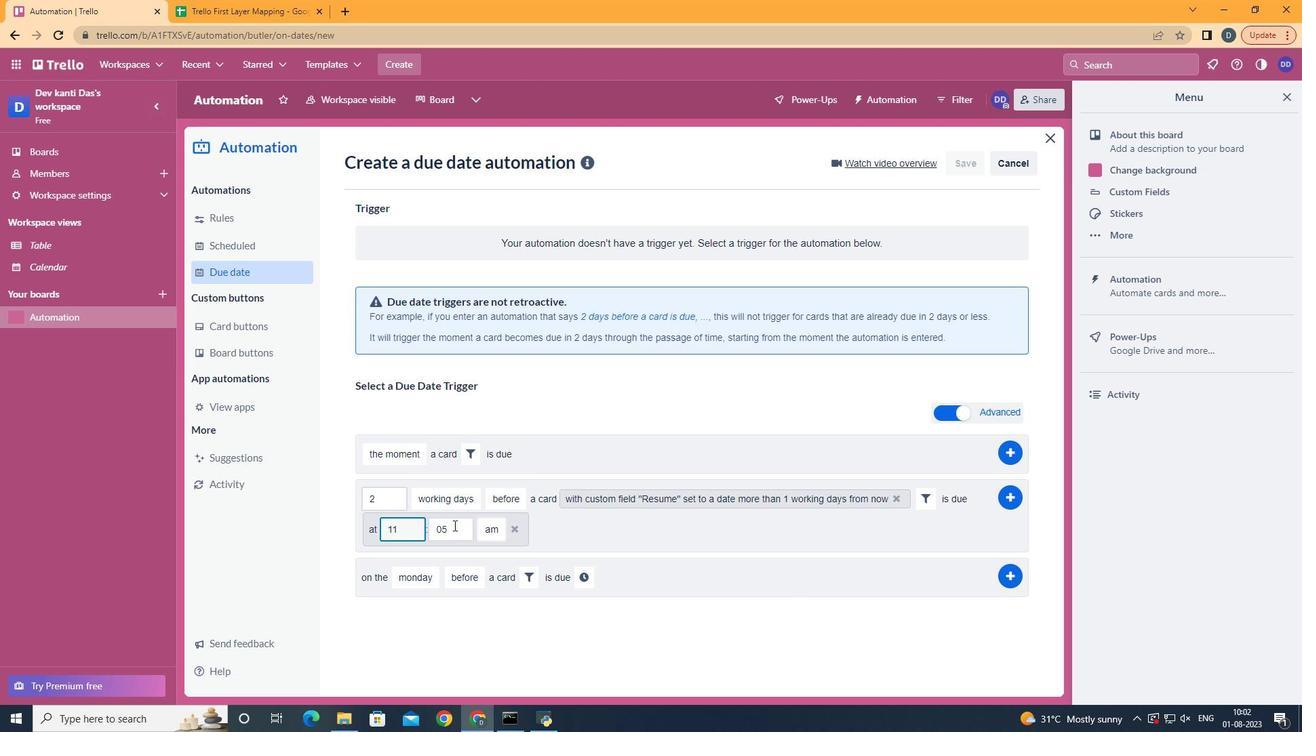 
Action: Key pressed <Key.backspace>0
Screenshot: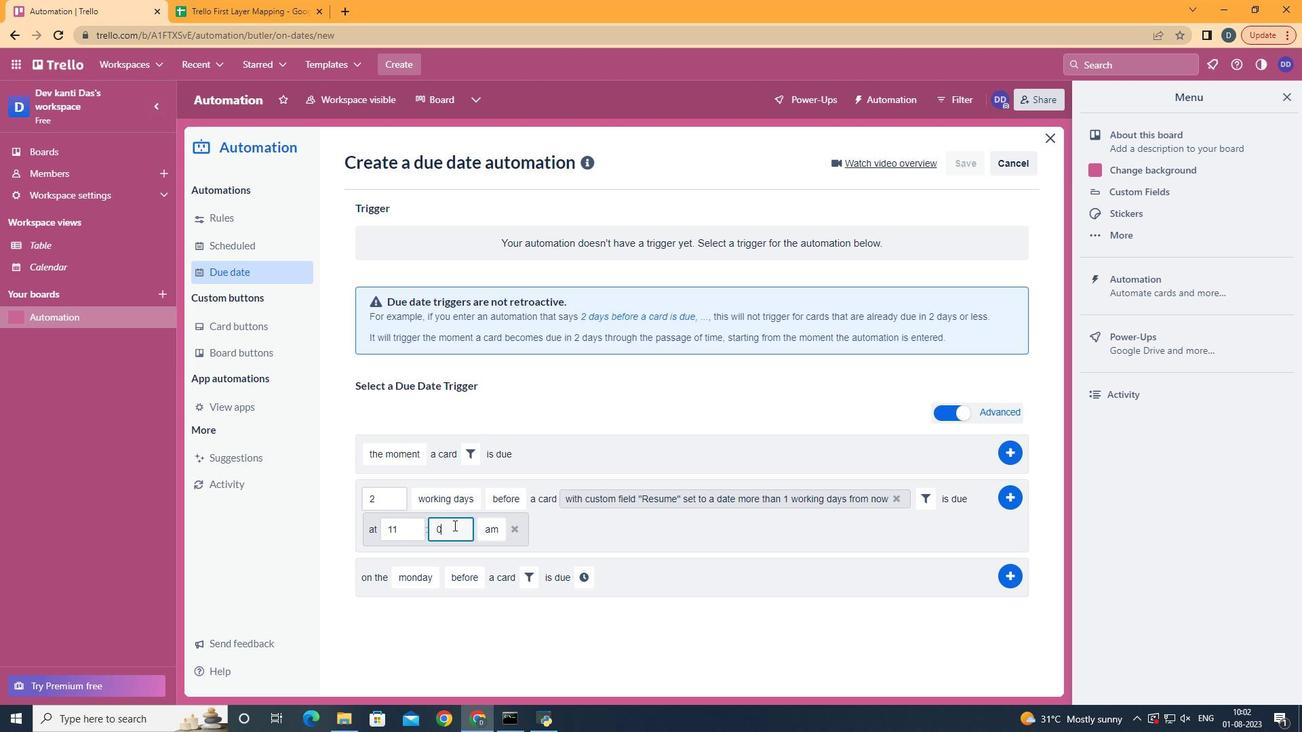 
Action: Mouse moved to (1000, 492)
Screenshot: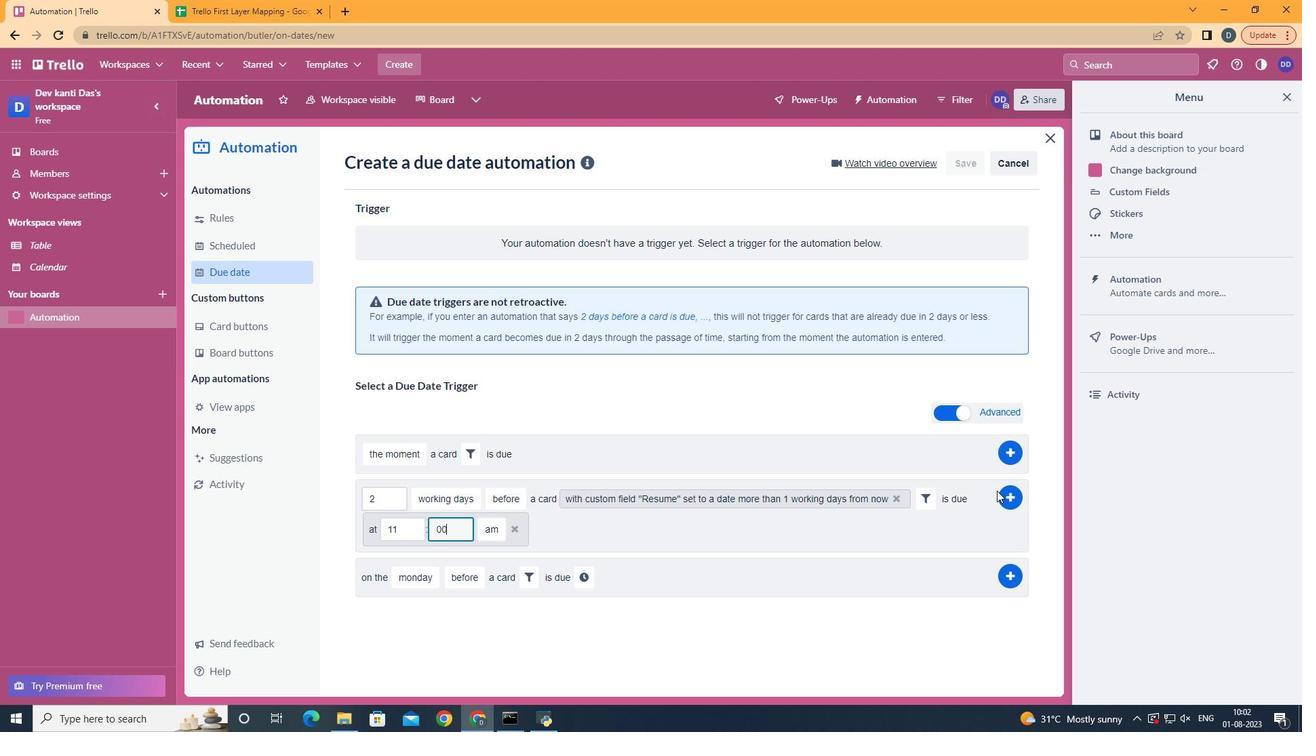 
Action: Mouse pressed left at (1000, 492)
Screenshot: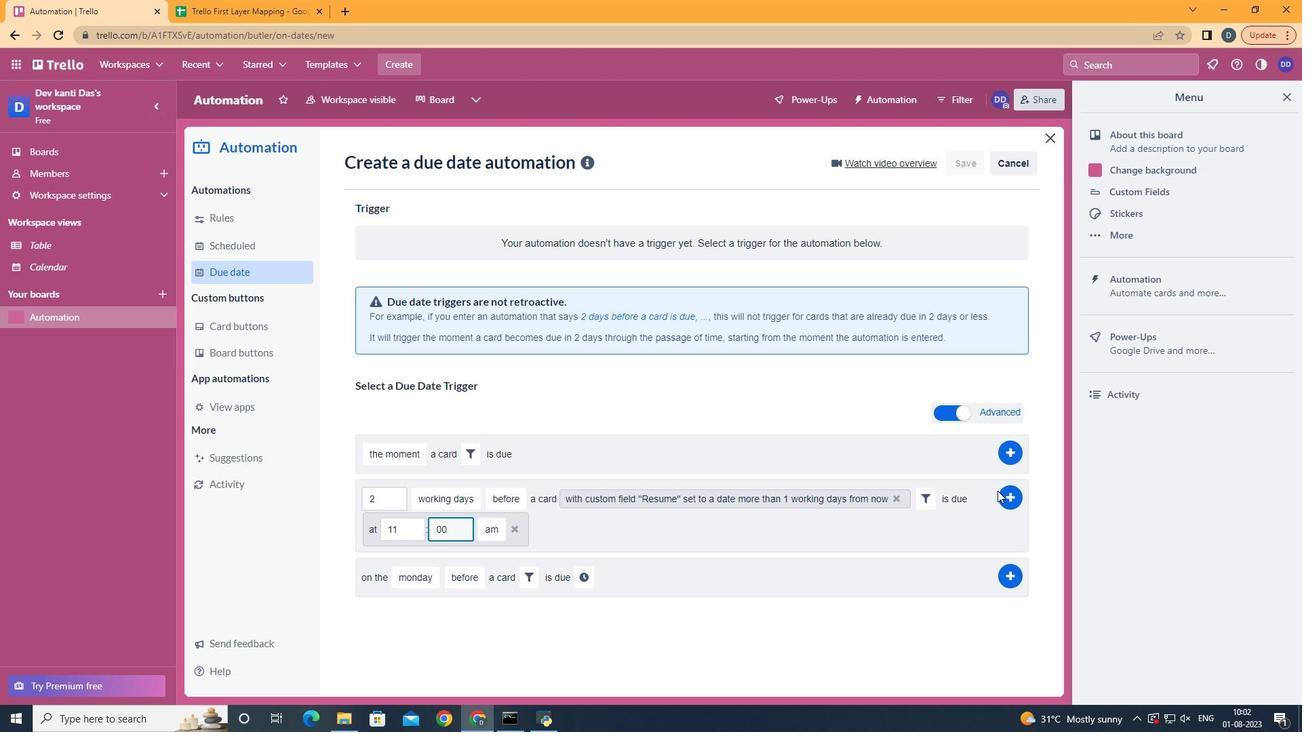 
Action: Mouse moved to (575, 322)
Screenshot: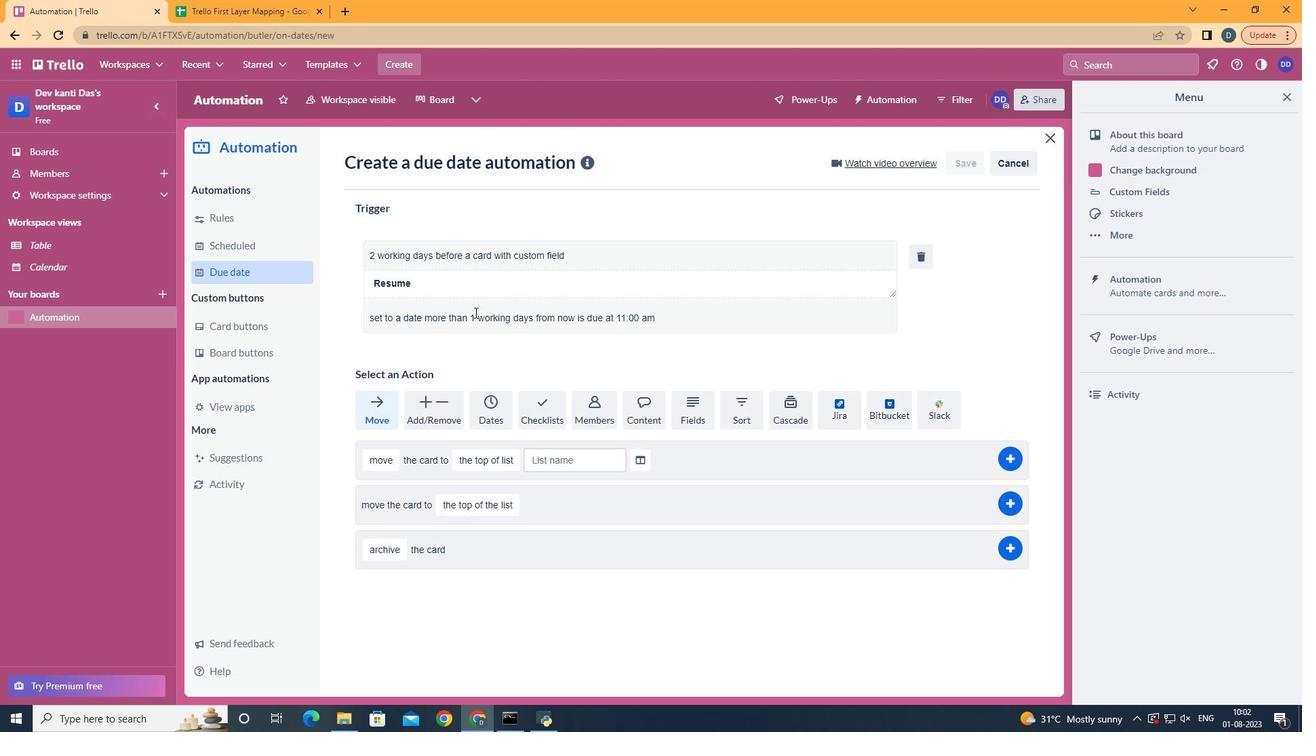 
